 Task: Select the all option in the paramete names.
Action: Mouse moved to (20, 538)
Screenshot: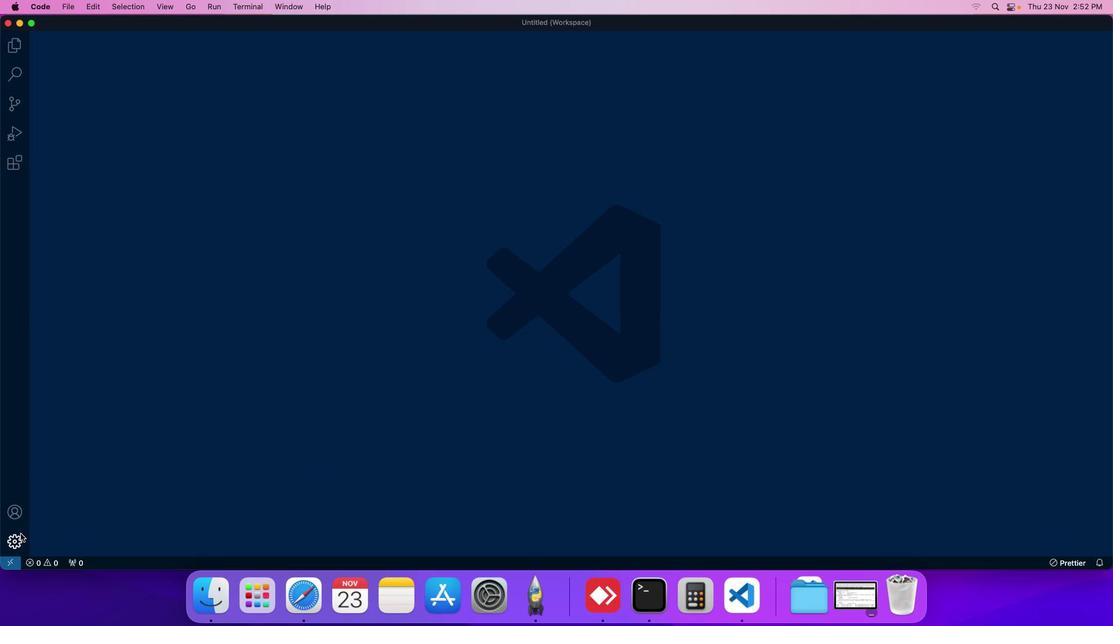 
Action: Mouse pressed left at (20, 538)
Screenshot: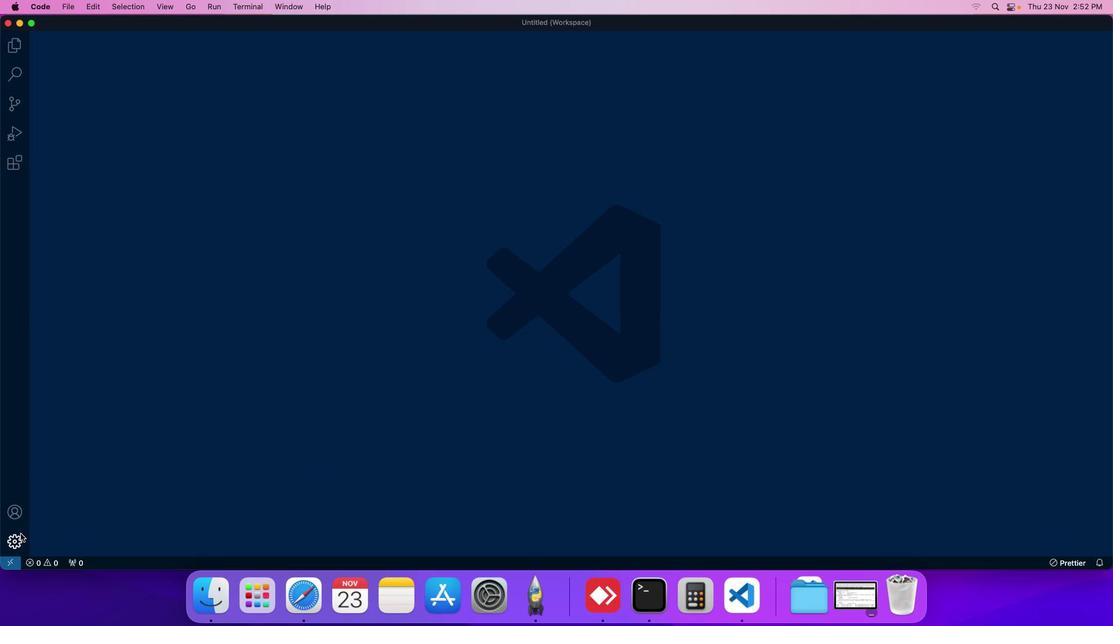 
Action: Mouse moved to (66, 458)
Screenshot: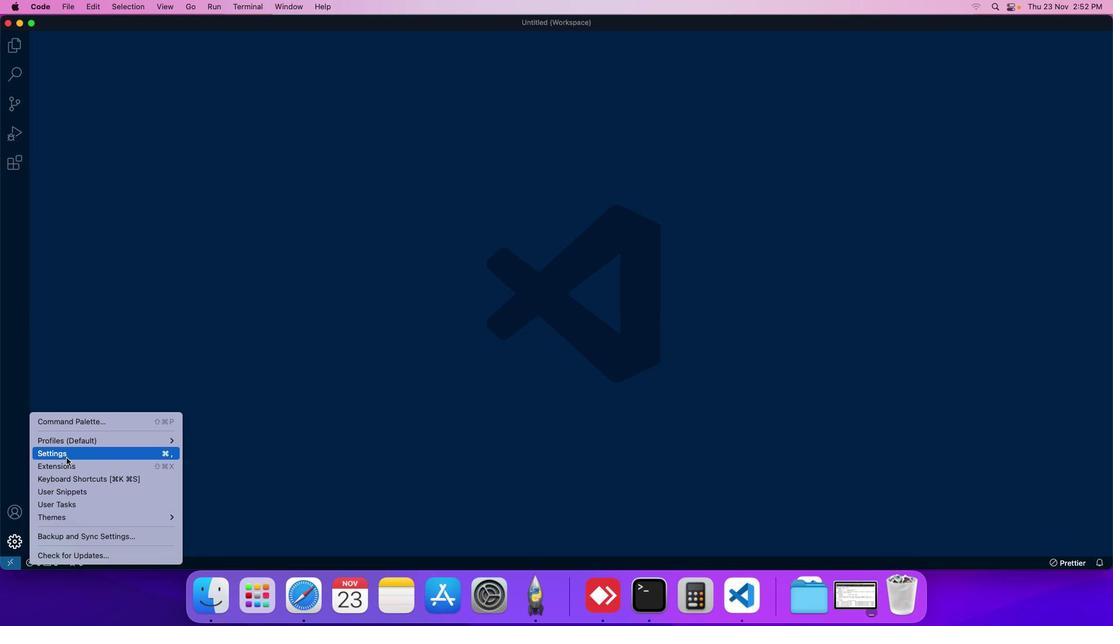 
Action: Mouse pressed left at (66, 458)
Screenshot: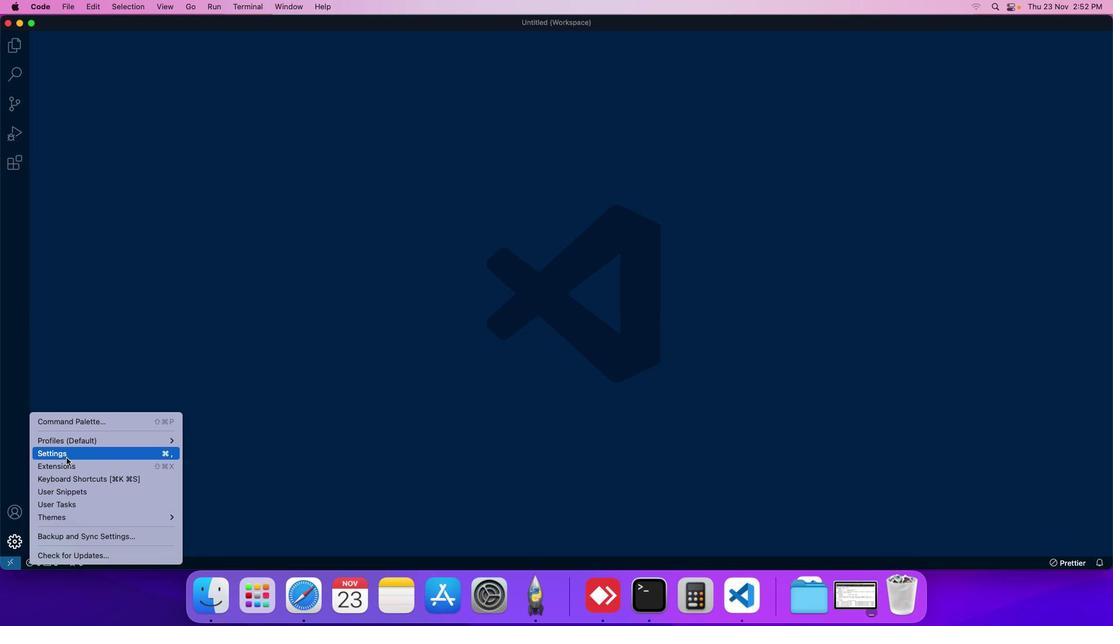 
Action: Mouse moved to (283, 93)
Screenshot: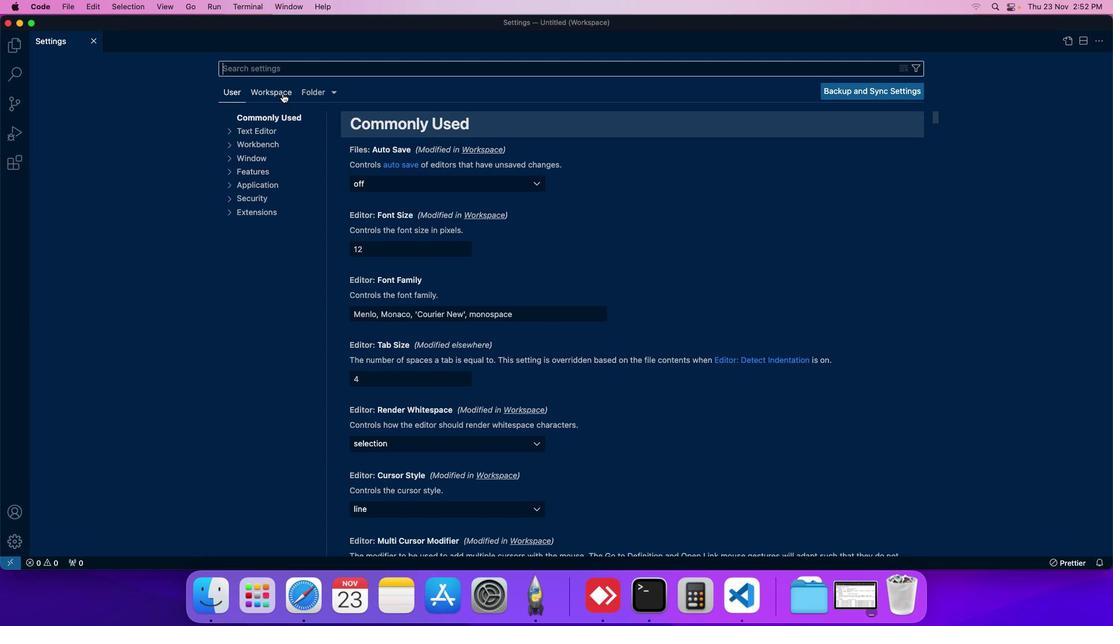 
Action: Mouse pressed left at (283, 93)
Screenshot: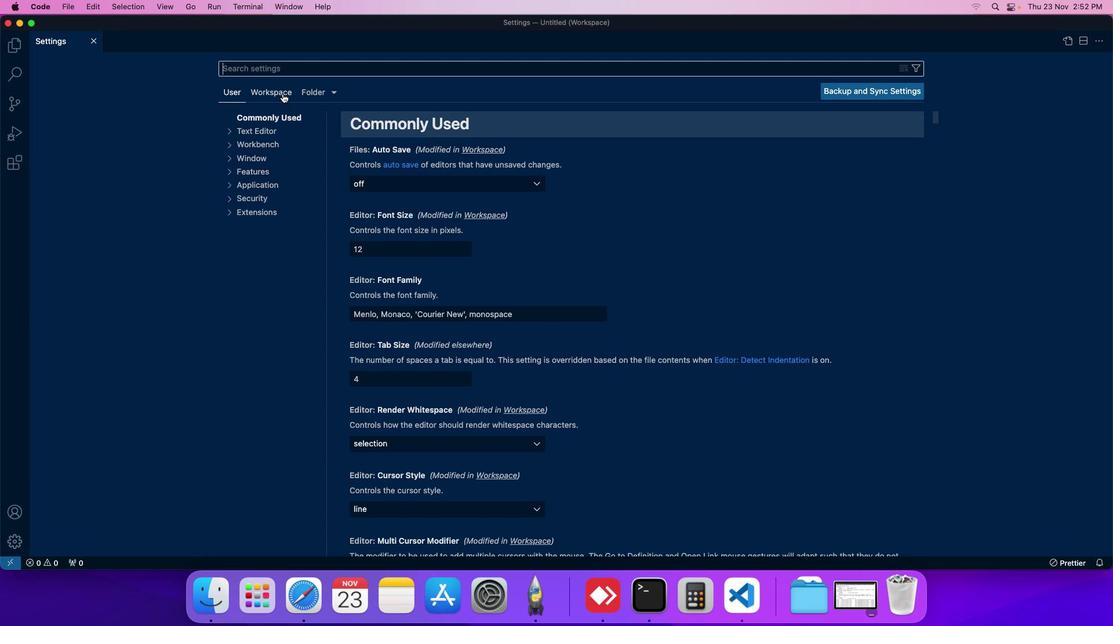 
Action: Mouse moved to (261, 202)
Screenshot: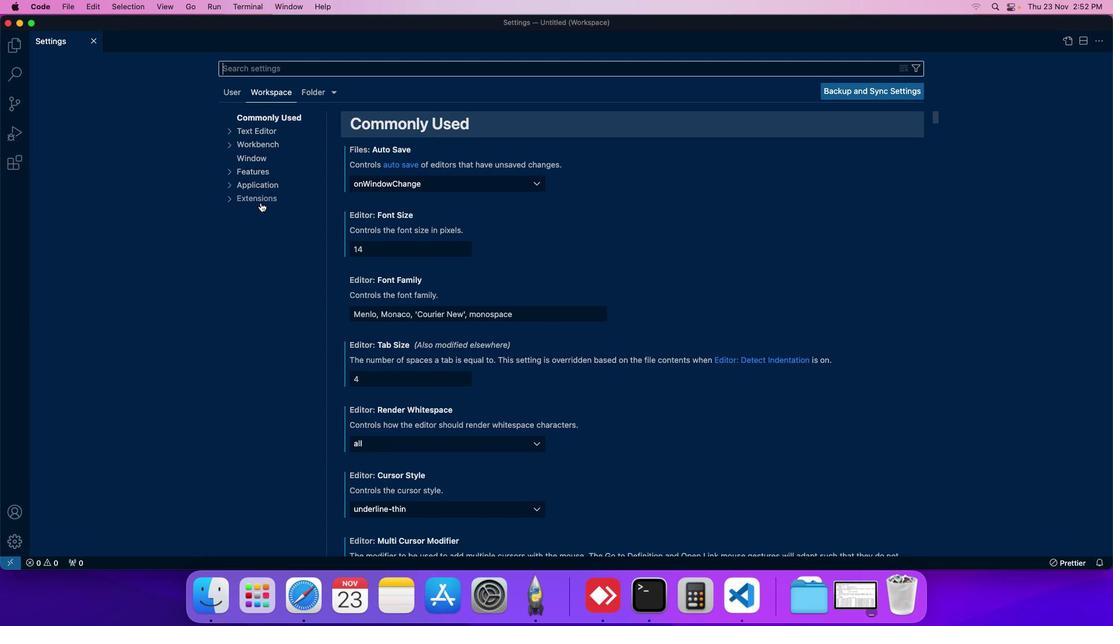 
Action: Mouse pressed left at (261, 202)
Screenshot: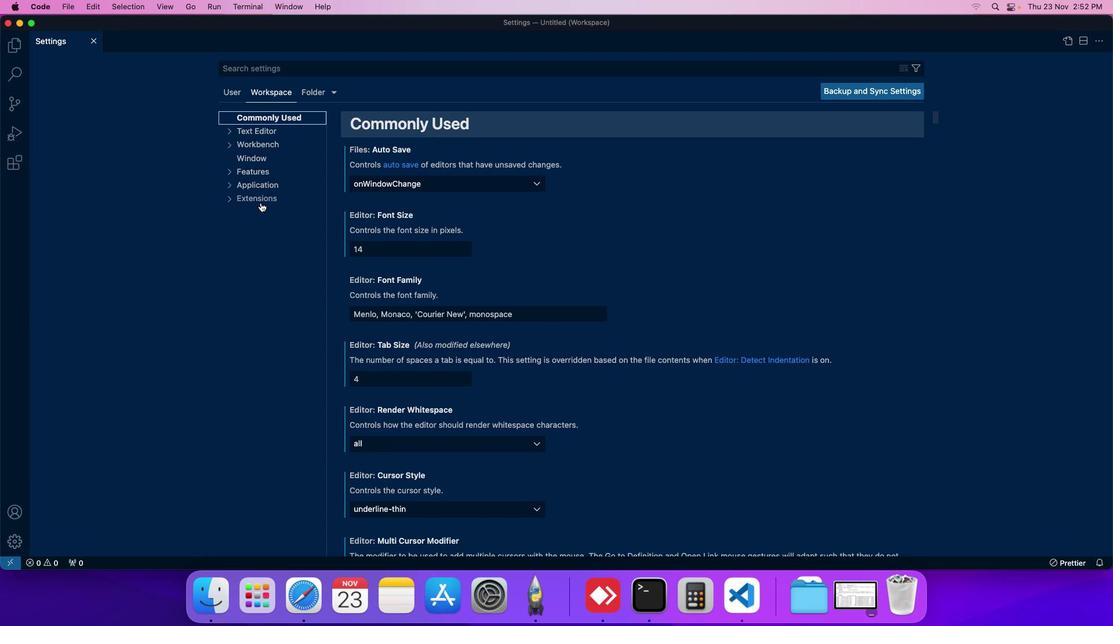 
Action: Mouse moved to (254, 498)
Screenshot: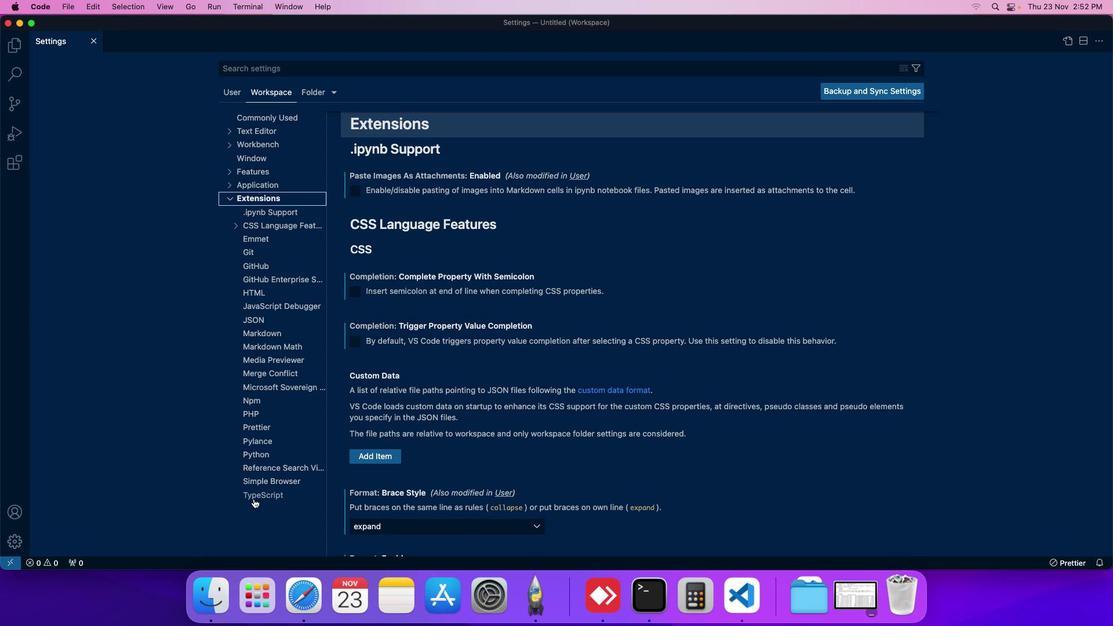 
Action: Mouse pressed left at (254, 498)
Screenshot: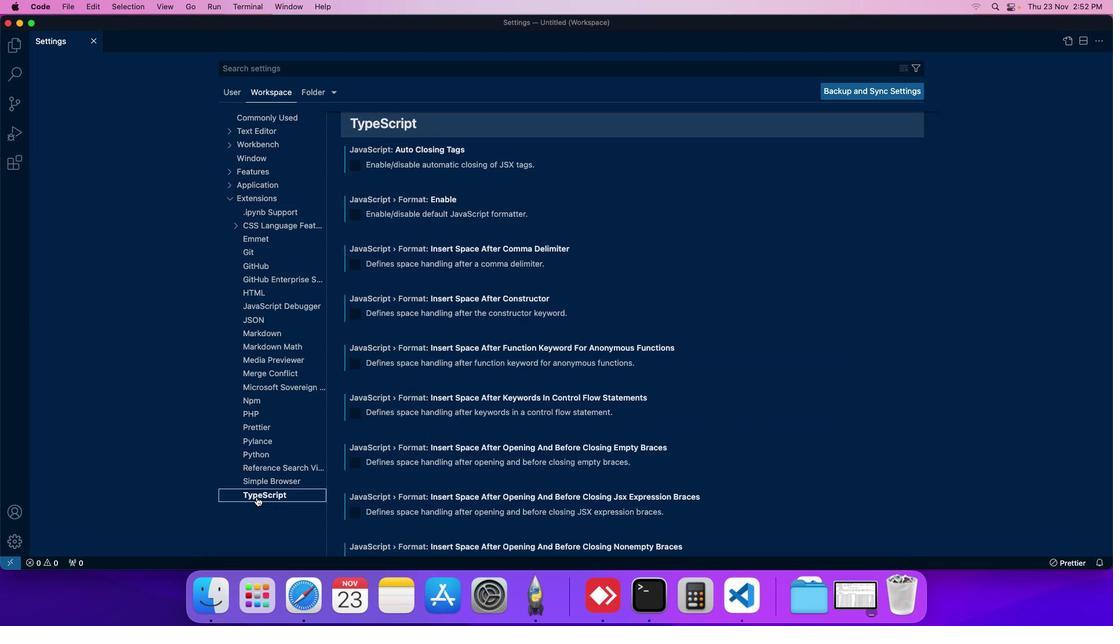 
Action: Mouse moved to (479, 467)
Screenshot: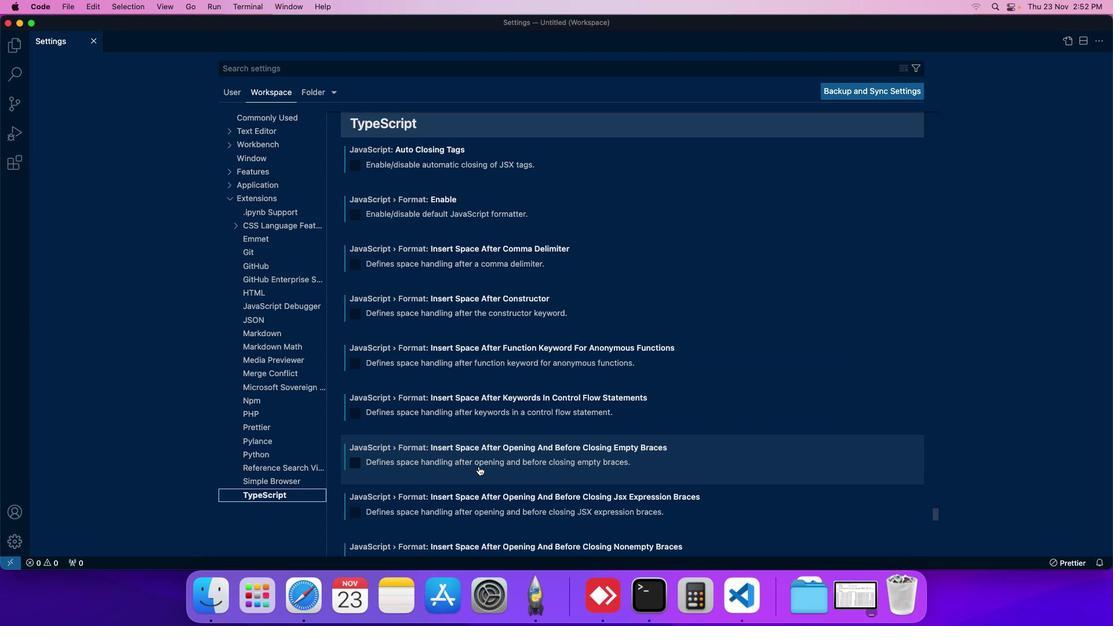 
Action: Mouse scrolled (479, 467) with delta (0, 0)
Screenshot: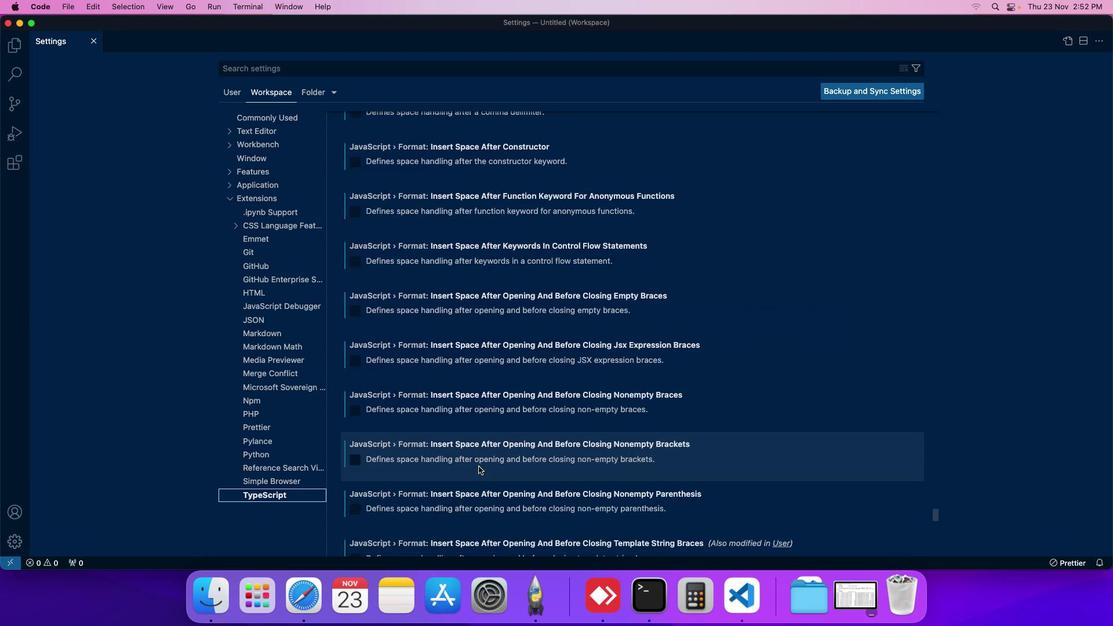 
Action: Mouse scrolled (479, 467) with delta (0, 0)
Screenshot: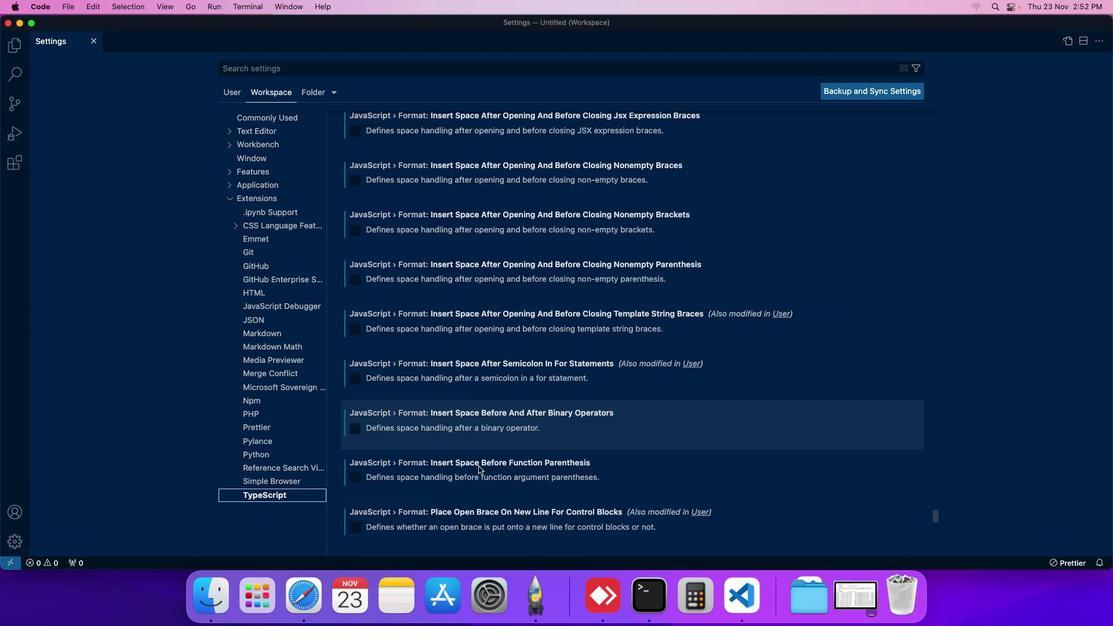 
Action: Mouse scrolled (479, 467) with delta (0, 0)
Screenshot: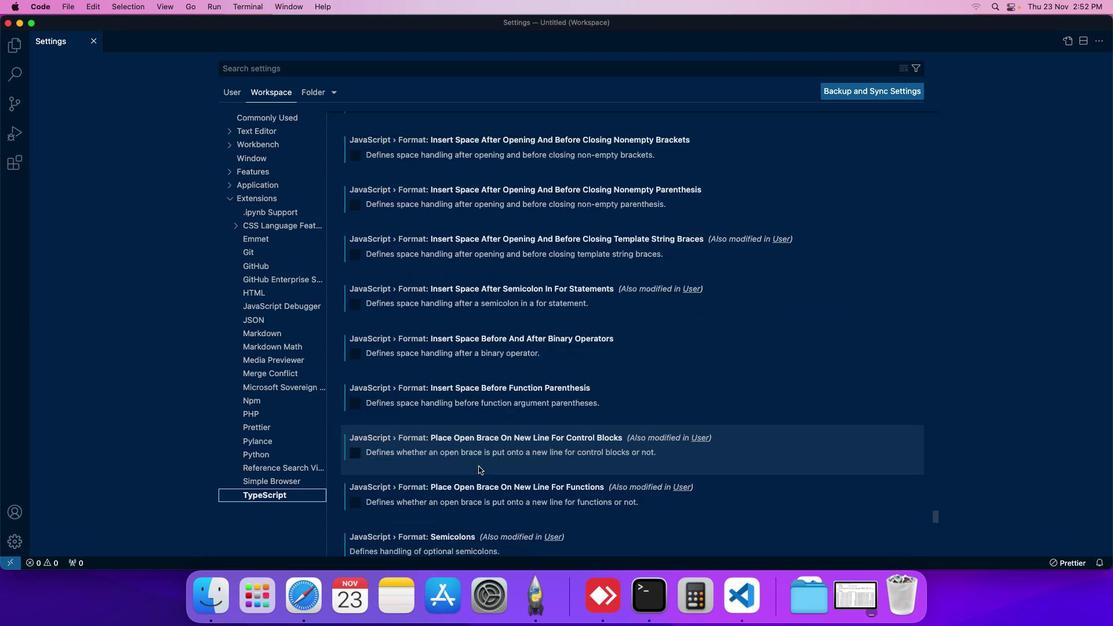 
Action: Mouse scrolled (479, 467) with delta (0, 0)
Screenshot: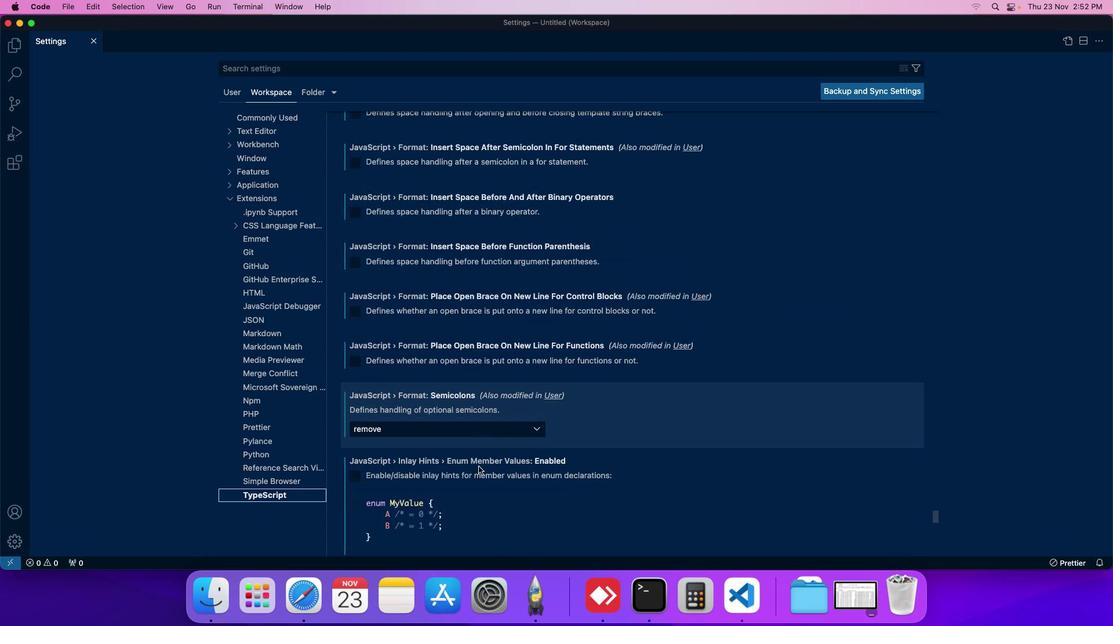 
Action: Mouse scrolled (479, 467) with delta (0, 0)
Screenshot: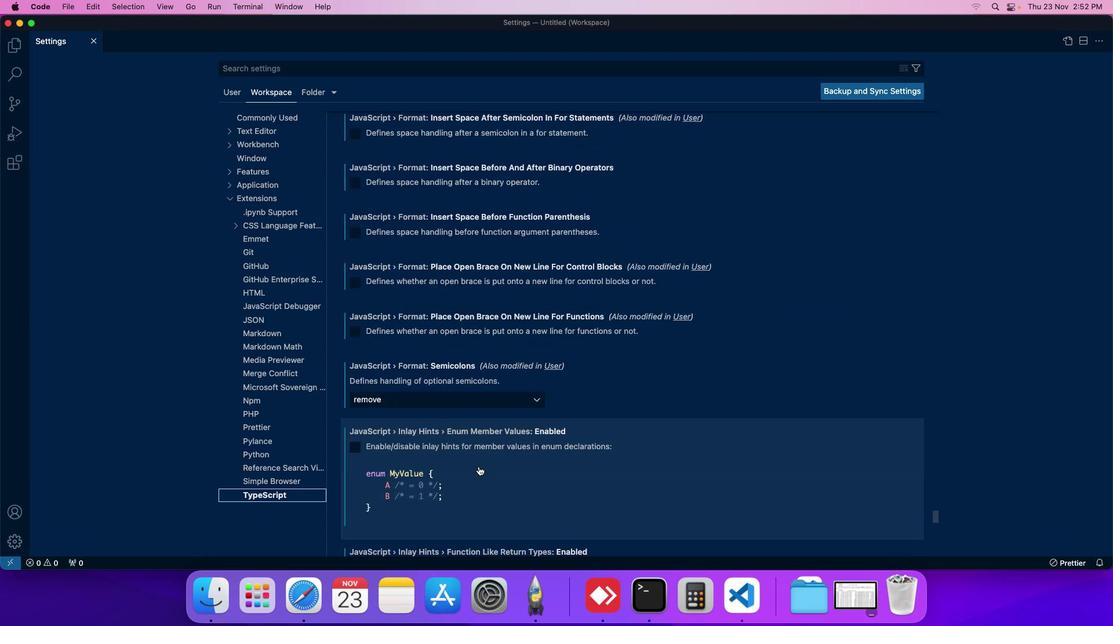 
Action: Mouse scrolled (479, 467) with delta (0, 0)
Screenshot: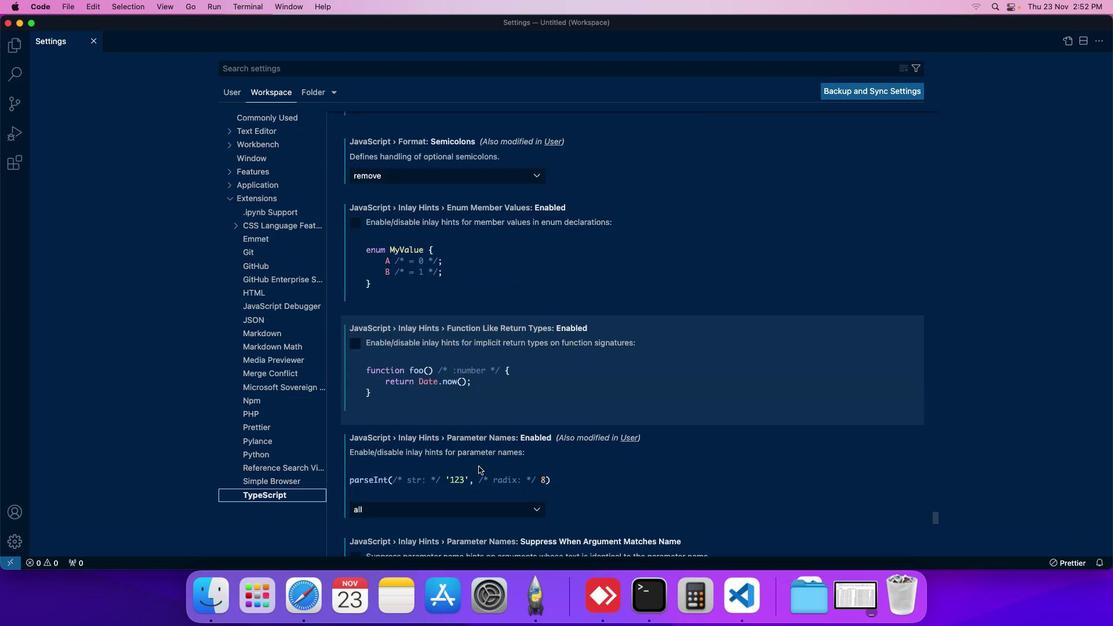 
Action: Mouse scrolled (479, 467) with delta (0, 0)
Screenshot: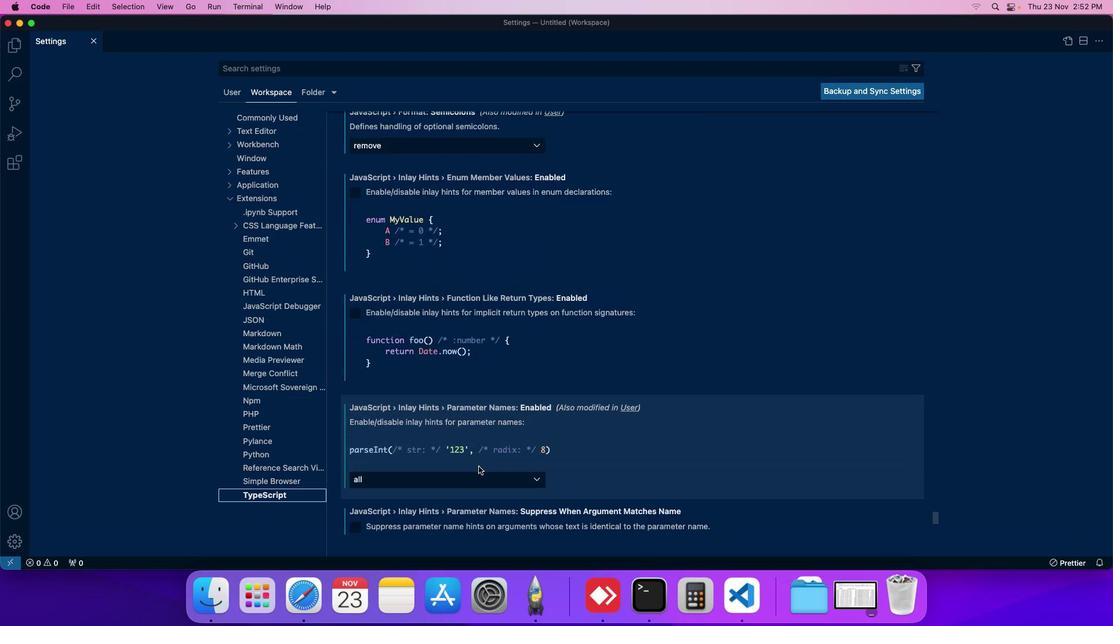 
Action: Mouse scrolled (479, 467) with delta (0, 0)
Screenshot: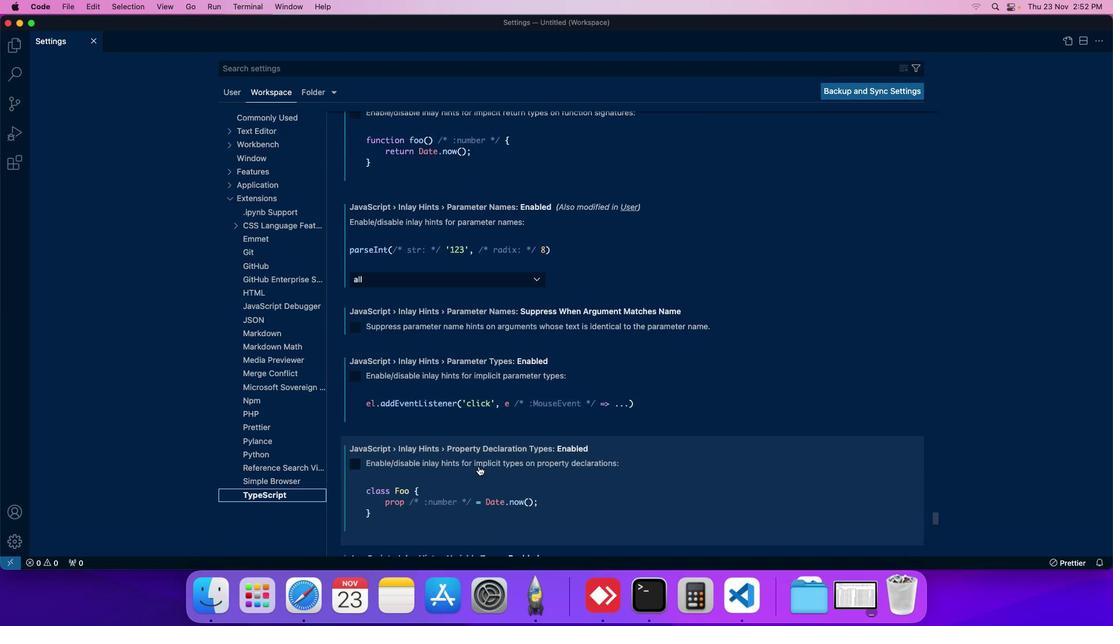 
Action: Mouse scrolled (479, 467) with delta (0, 0)
Screenshot: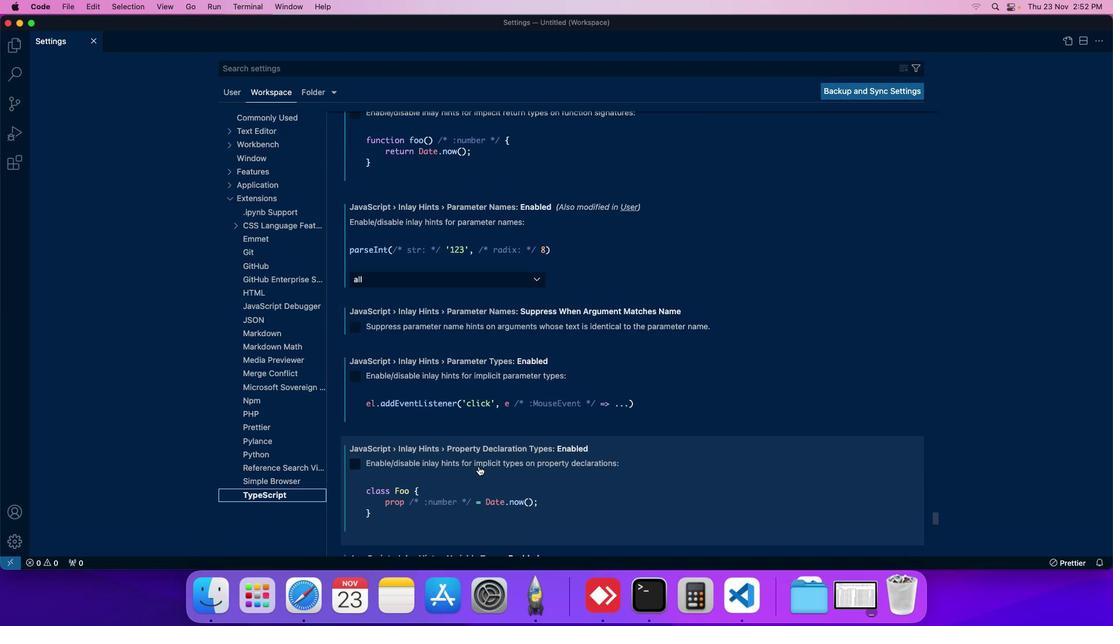 
Action: Mouse scrolled (479, 467) with delta (0, 0)
Screenshot: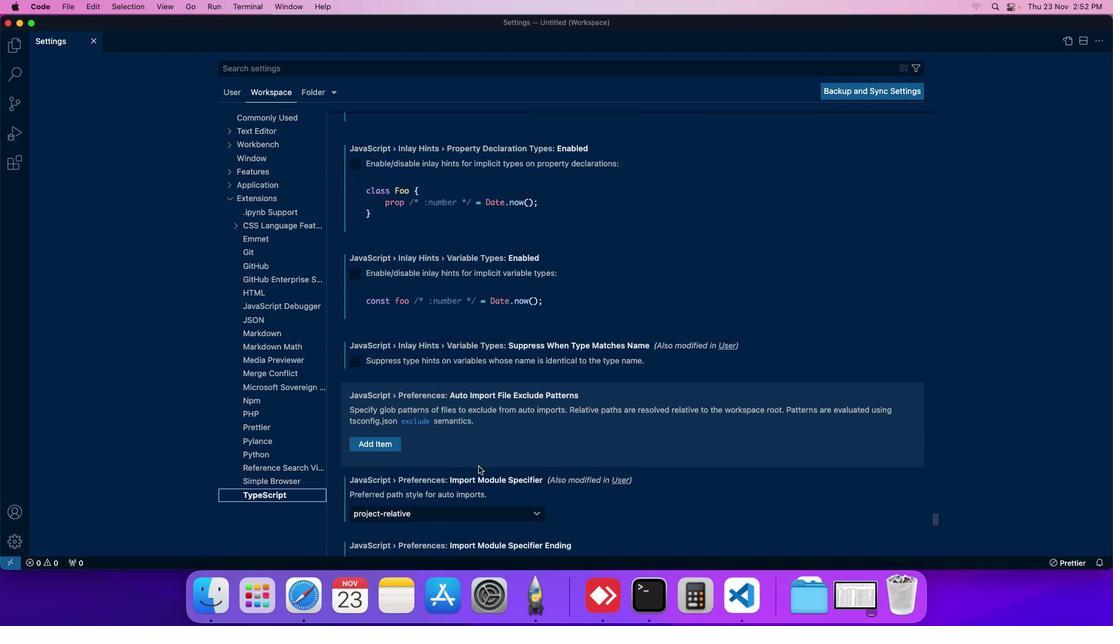 
Action: Mouse scrolled (479, 467) with delta (0, 0)
Screenshot: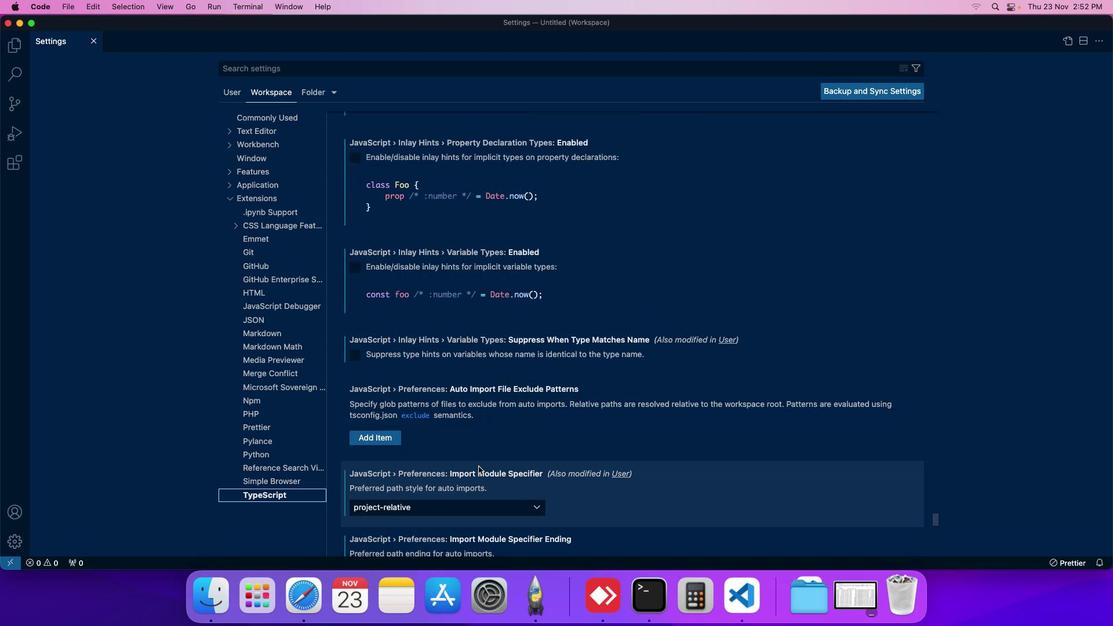 
Action: Mouse scrolled (479, 467) with delta (0, 0)
Screenshot: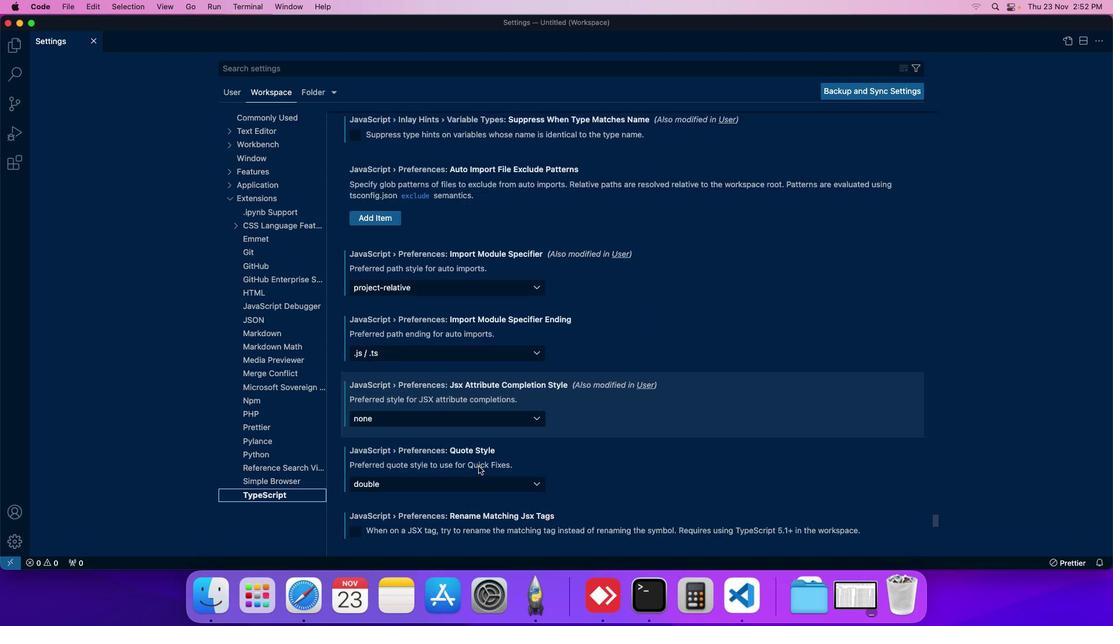 
Action: Mouse scrolled (479, 467) with delta (0, 0)
Screenshot: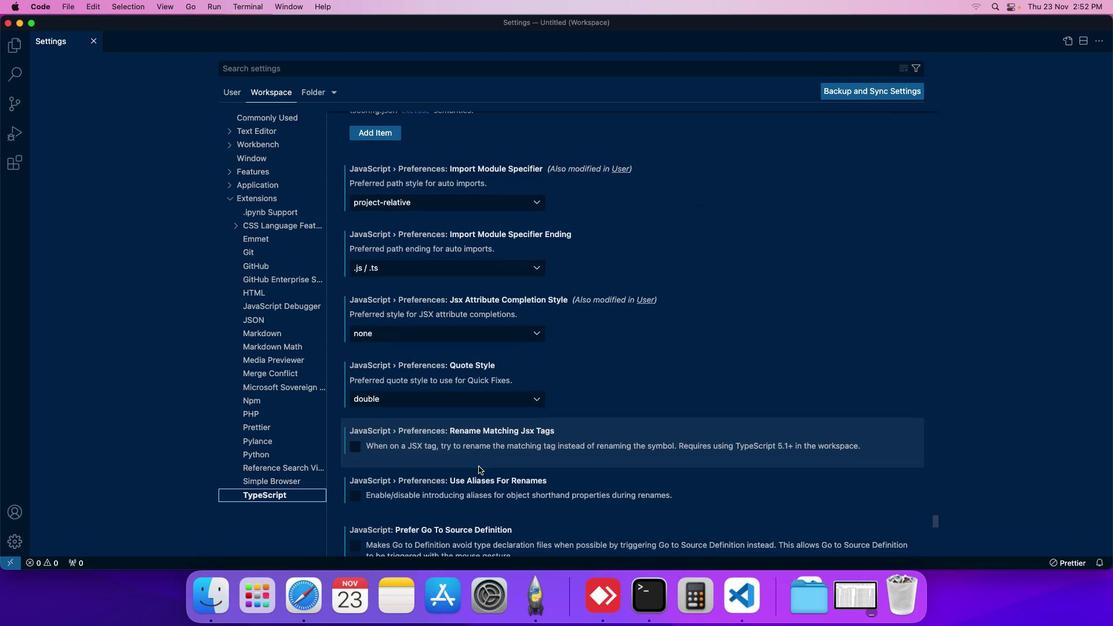 
Action: Mouse scrolled (479, 467) with delta (0, 0)
Screenshot: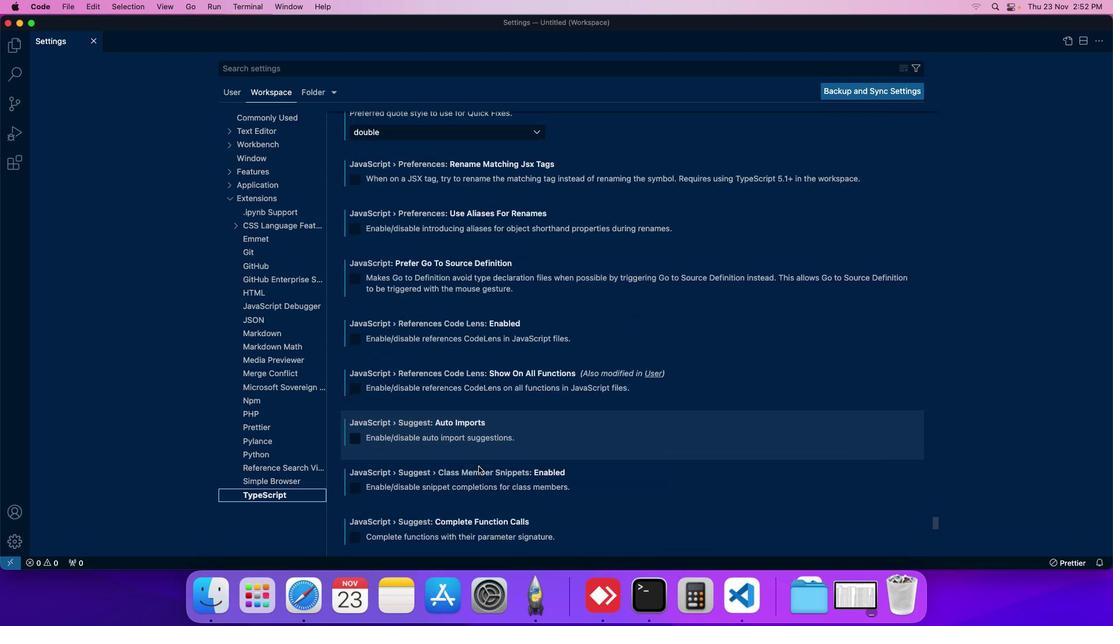 
Action: Mouse scrolled (479, 467) with delta (0, 0)
Screenshot: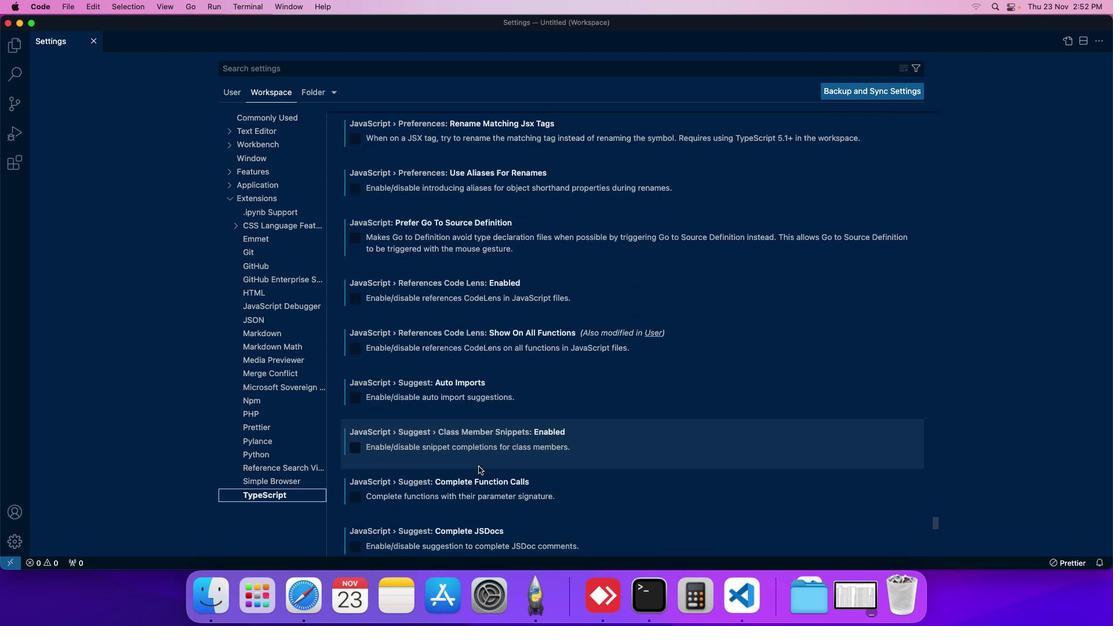
Action: Mouse scrolled (479, 467) with delta (0, 0)
Screenshot: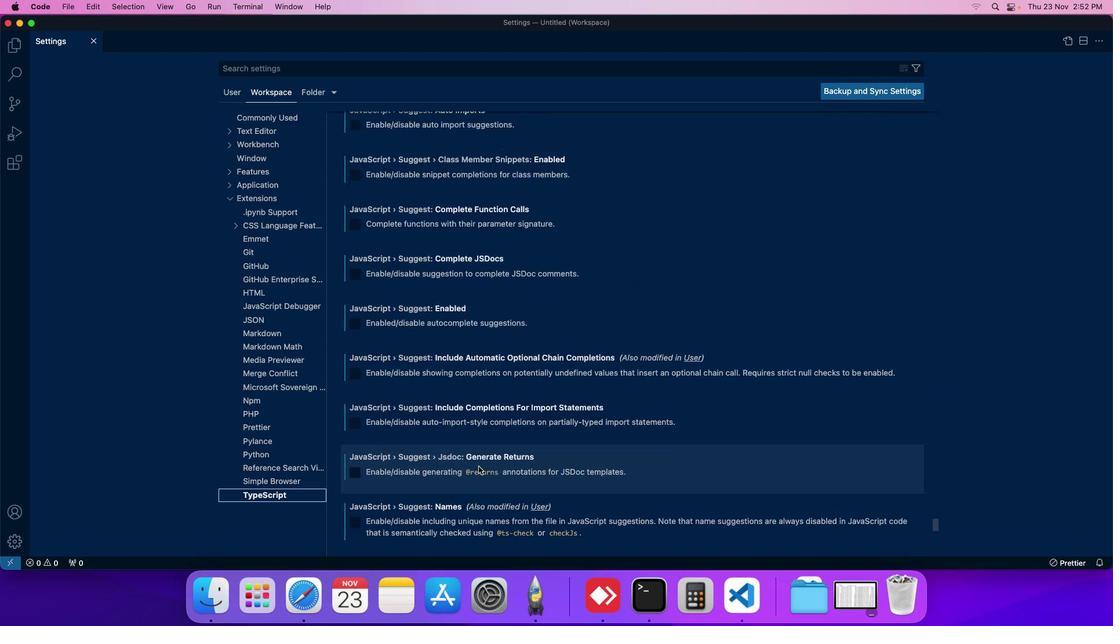 
Action: Mouse scrolled (479, 467) with delta (0, 0)
Screenshot: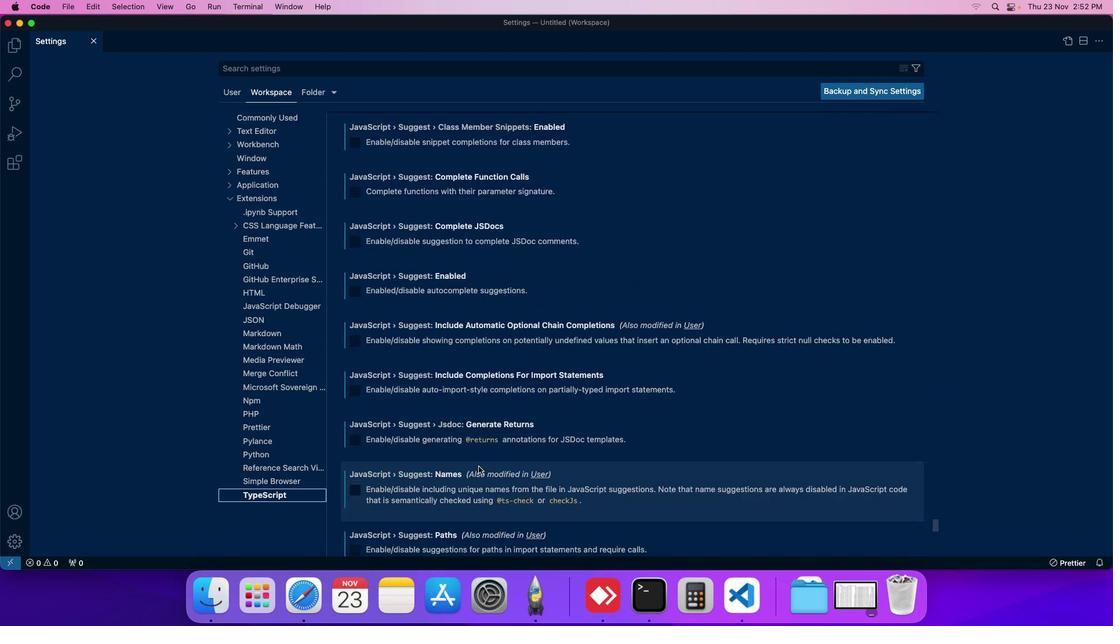 
Action: Mouse scrolled (479, 467) with delta (0, 0)
Screenshot: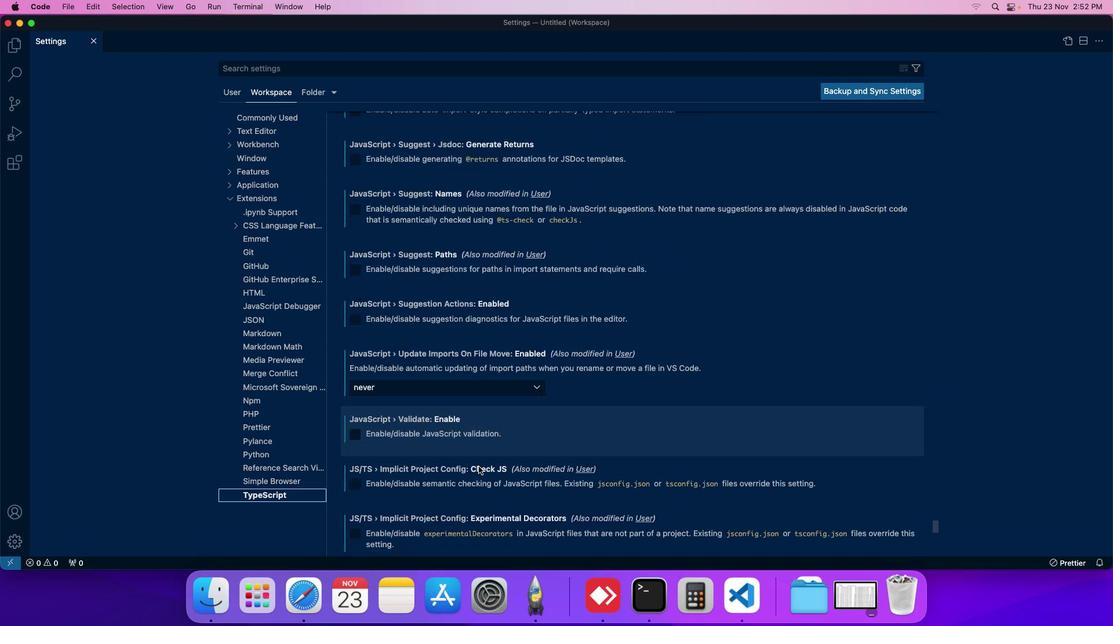 
Action: Mouse scrolled (479, 467) with delta (0, 0)
Screenshot: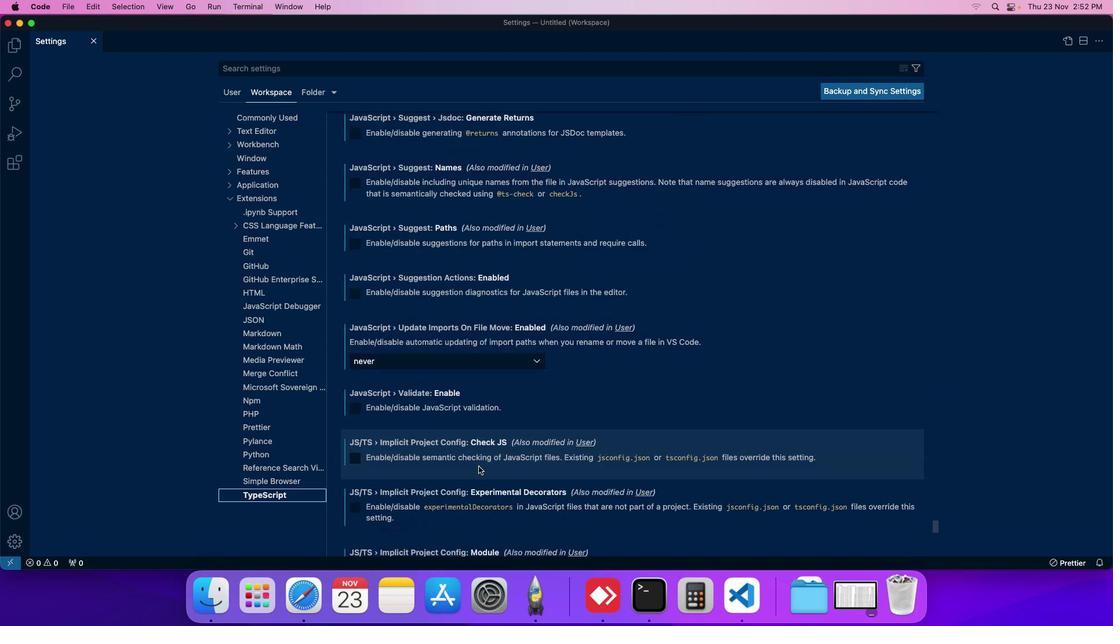 
Action: Mouse scrolled (479, 467) with delta (0, 0)
Screenshot: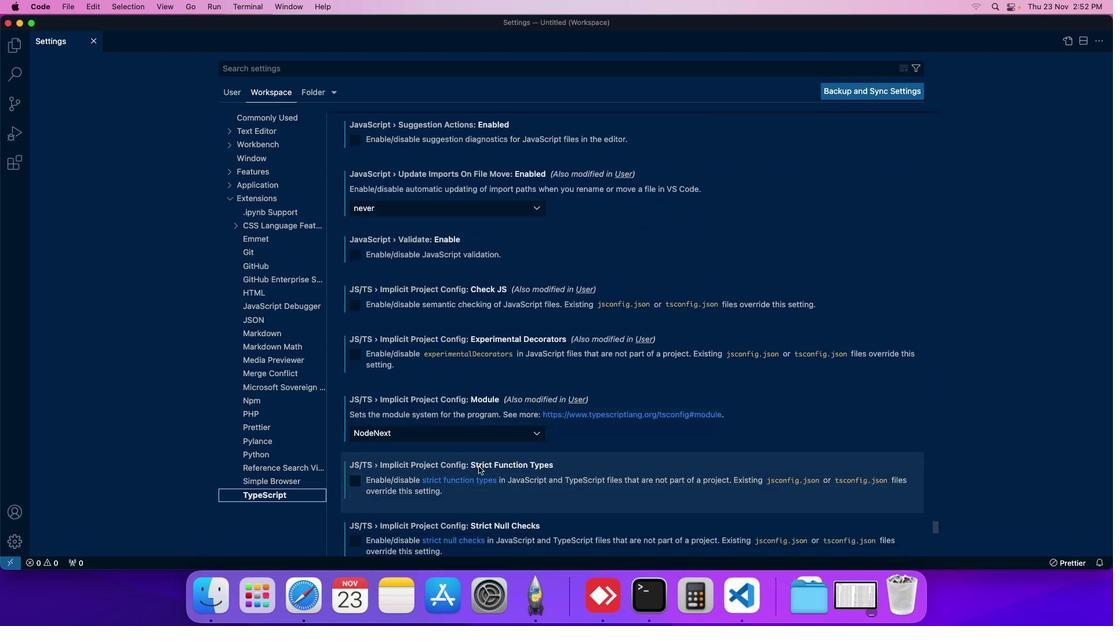 
Action: Mouse scrolled (479, 467) with delta (0, 0)
Screenshot: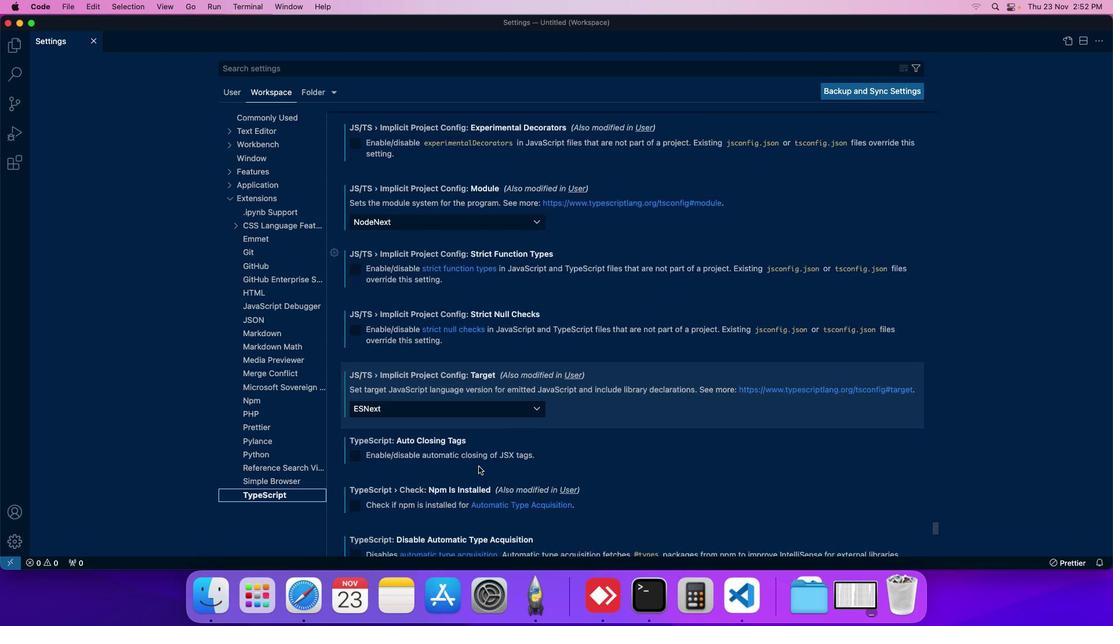 
Action: Mouse scrolled (479, 467) with delta (0, 0)
Screenshot: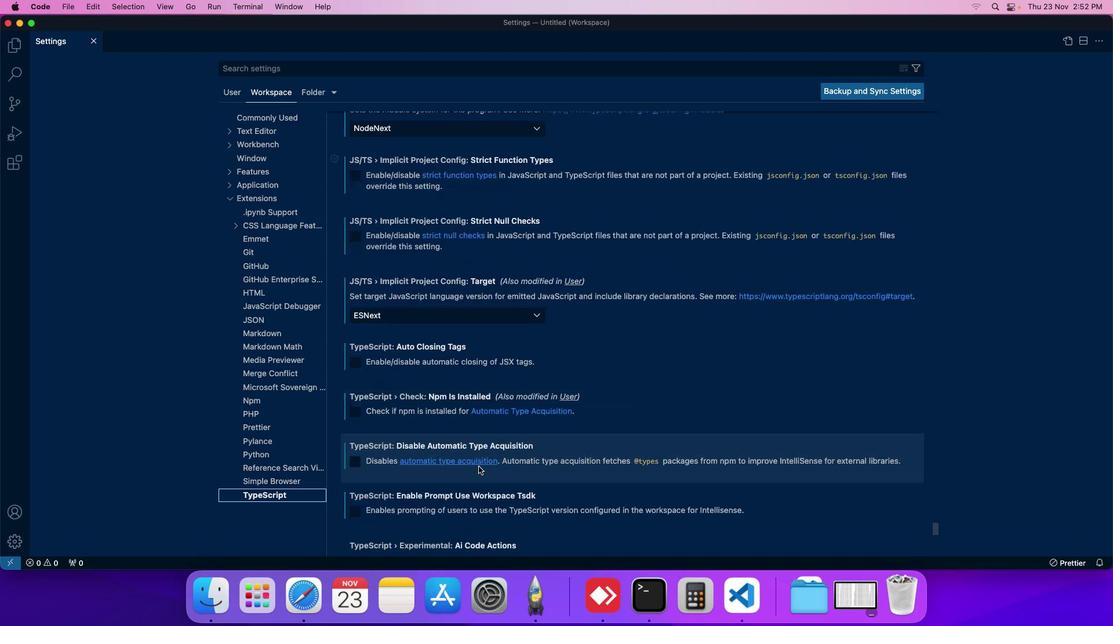 
Action: Mouse scrolled (479, 467) with delta (0, 0)
Screenshot: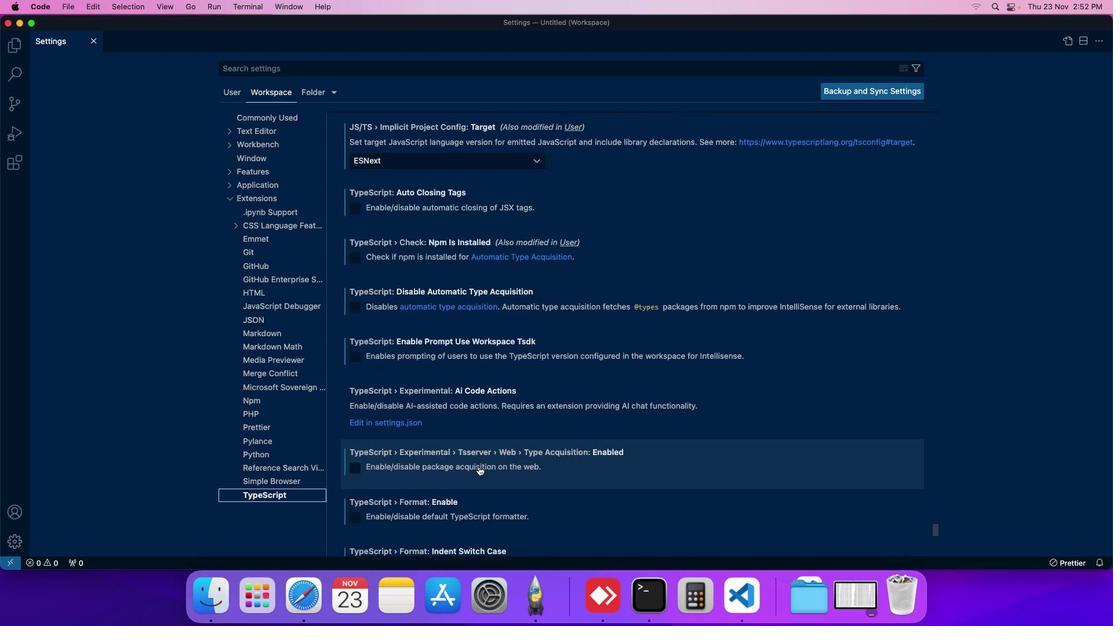 
Action: Mouse scrolled (479, 467) with delta (0, 0)
Screenshot: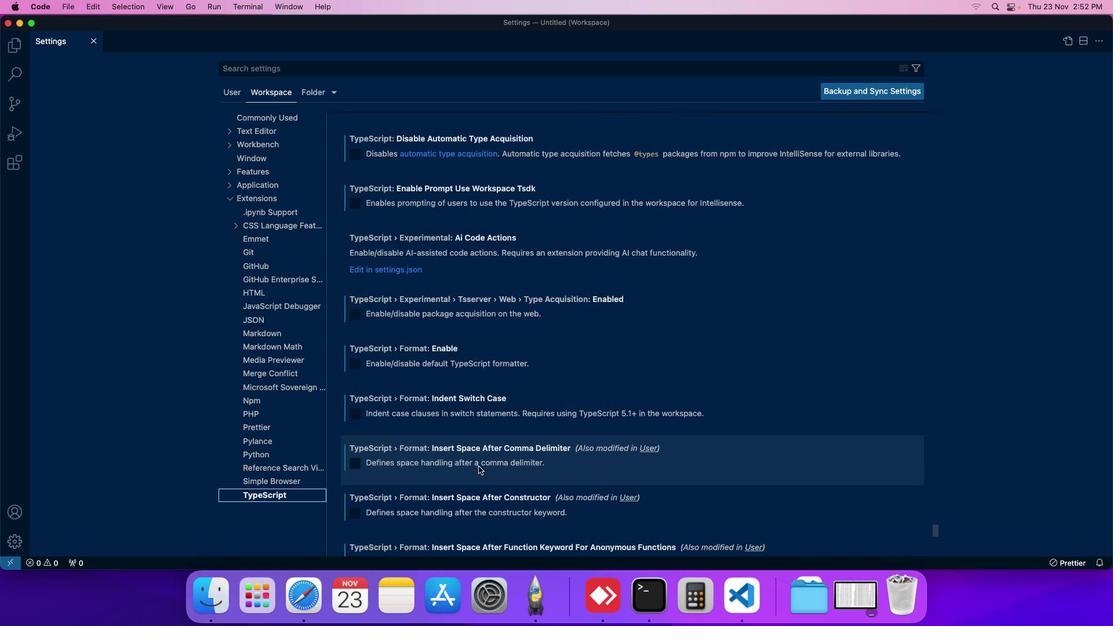 
Action: Mouse scrolled (479, 467) with delta (0, 0)
Screenshot: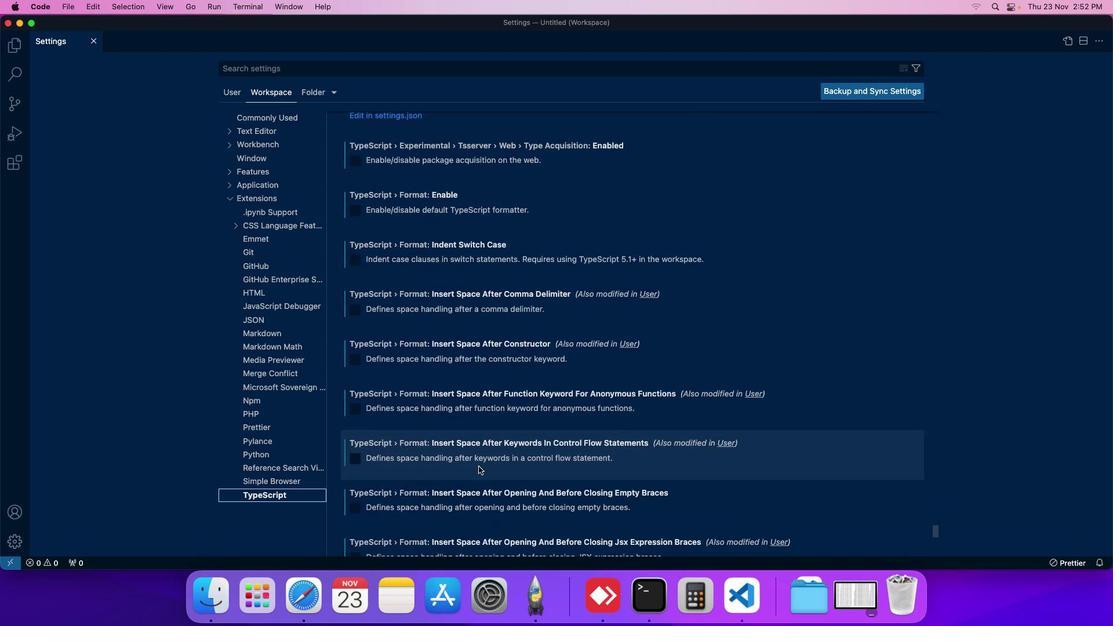 
Action: Mouse scrolled (479, 467) with delta (0, 0)
Screenshot: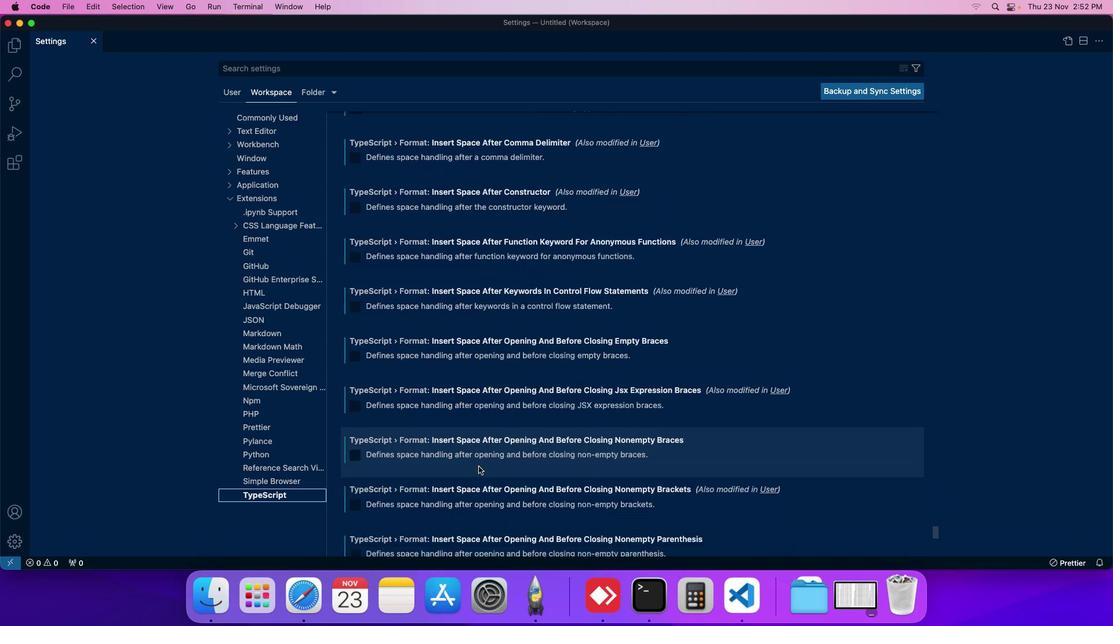 
Action: Mouse scrolled (479, 467) with delta (0, 0)
Screenshot: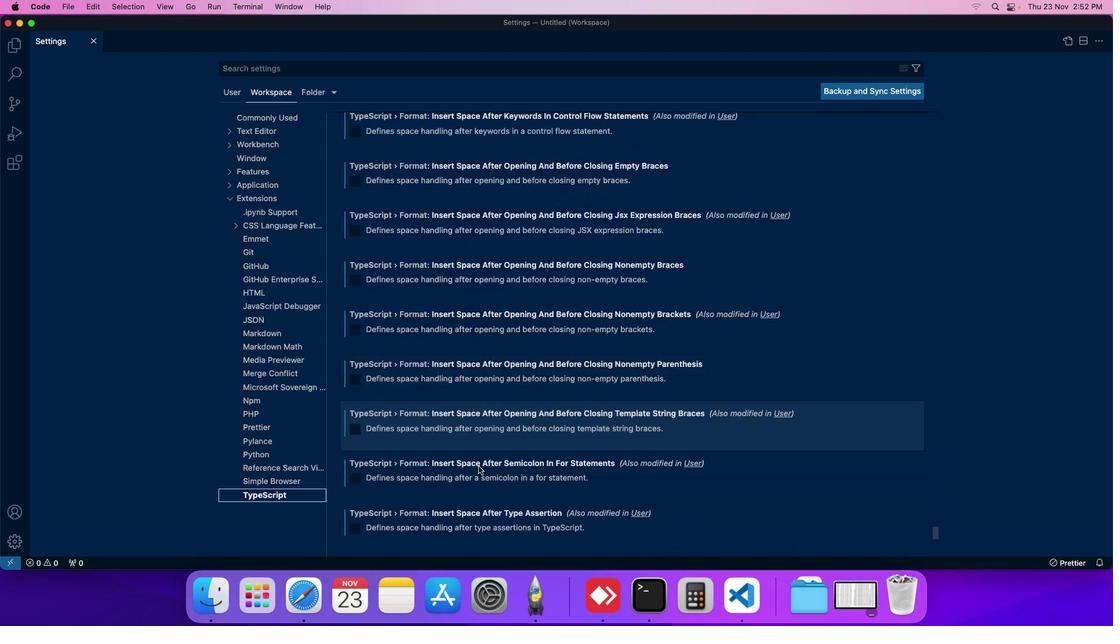 
Action: Mouse scrolled (479, 467) with delta (0, 0)
Screenshot: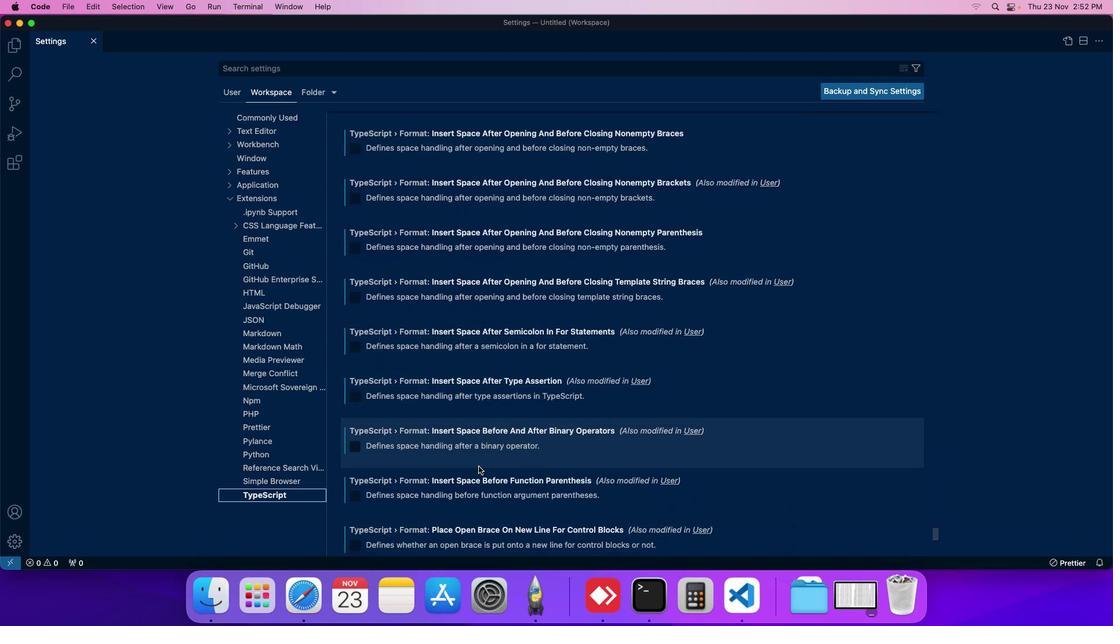 
Action: Mouse scrolled (479, 467) with delta (0, 0)
Screenshot: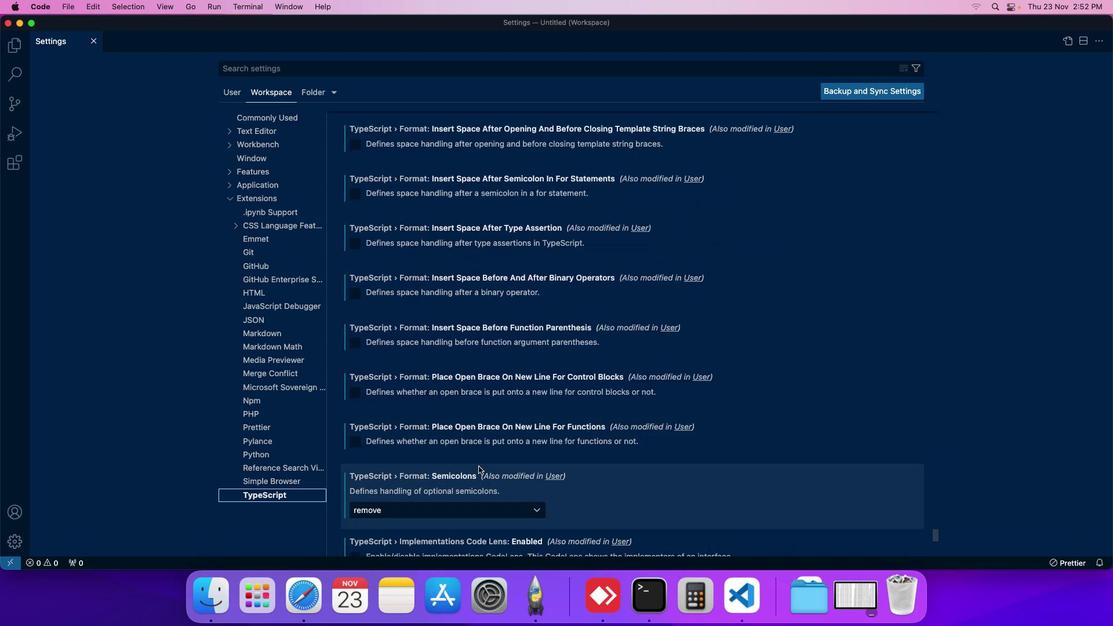 
Action: Mouse scrolled (479, 467) with delta (0, 0)
Screenshot: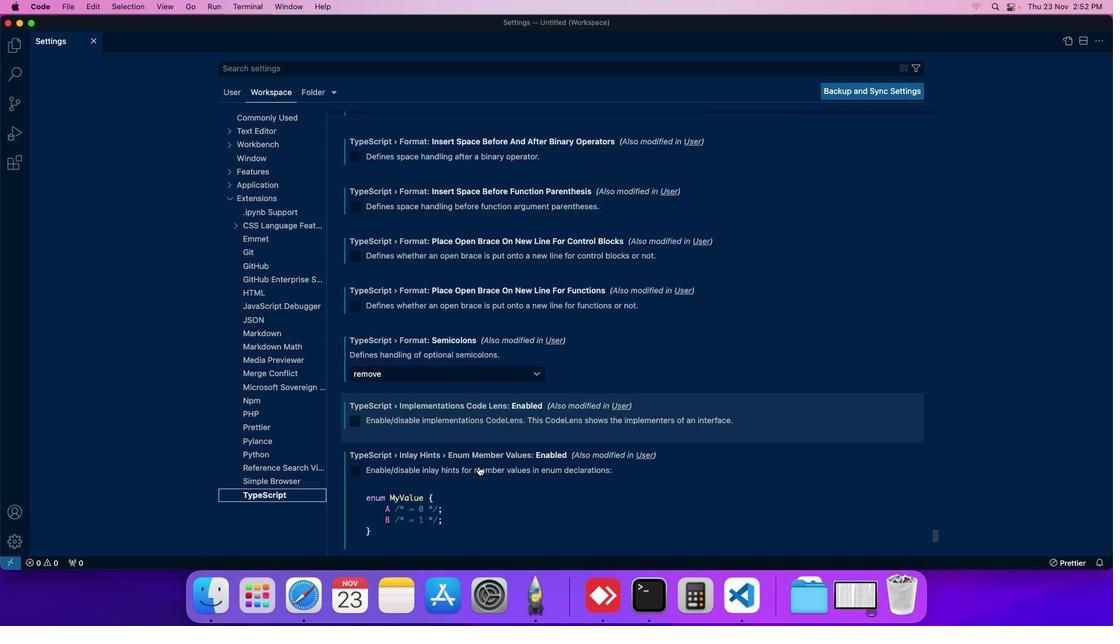 
Action: Mouse scrolled (479, 467) with delta (0, 0)
Screenshot: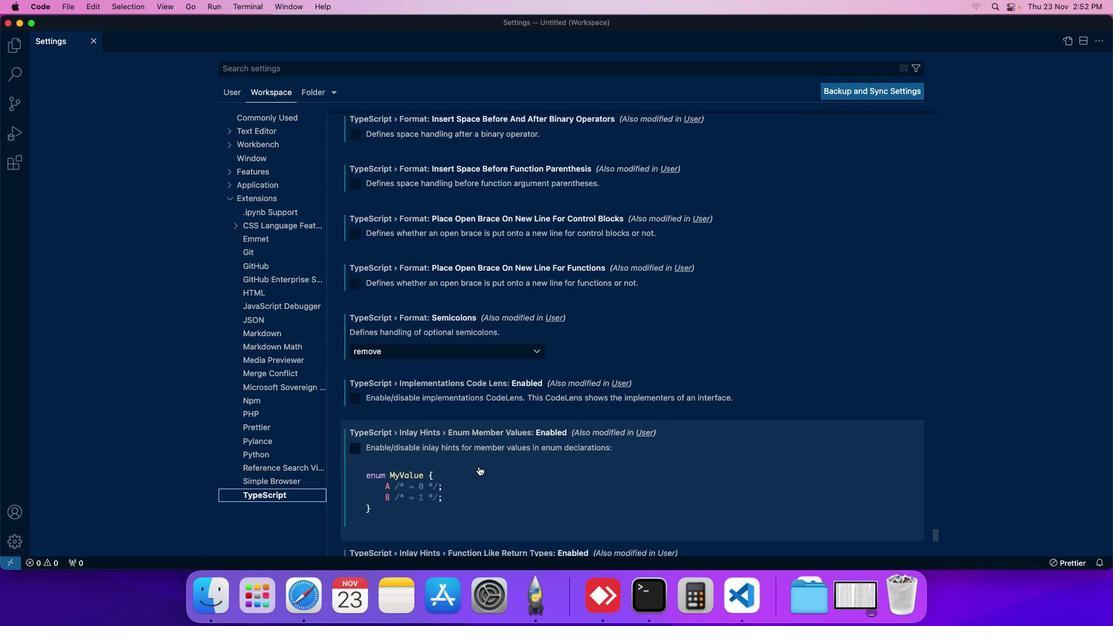 
Action: Mouse scrolled (479, 467) with delta (0, 0)
Screenshot: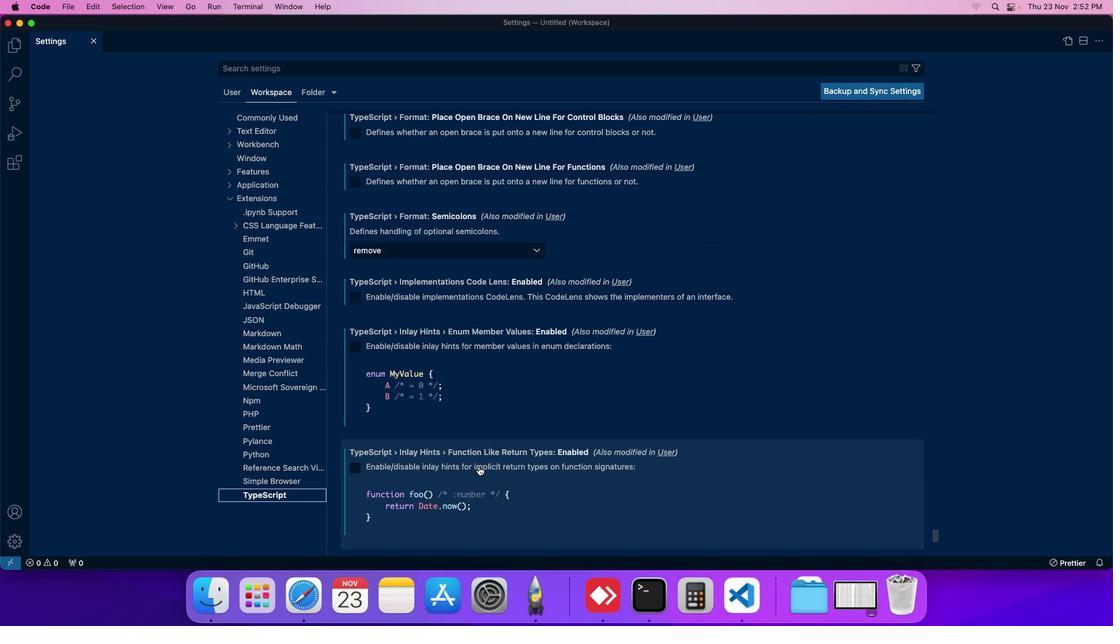 
Action: Mouse scrolled (479, 467) with delta (0, 0)
Screenshot: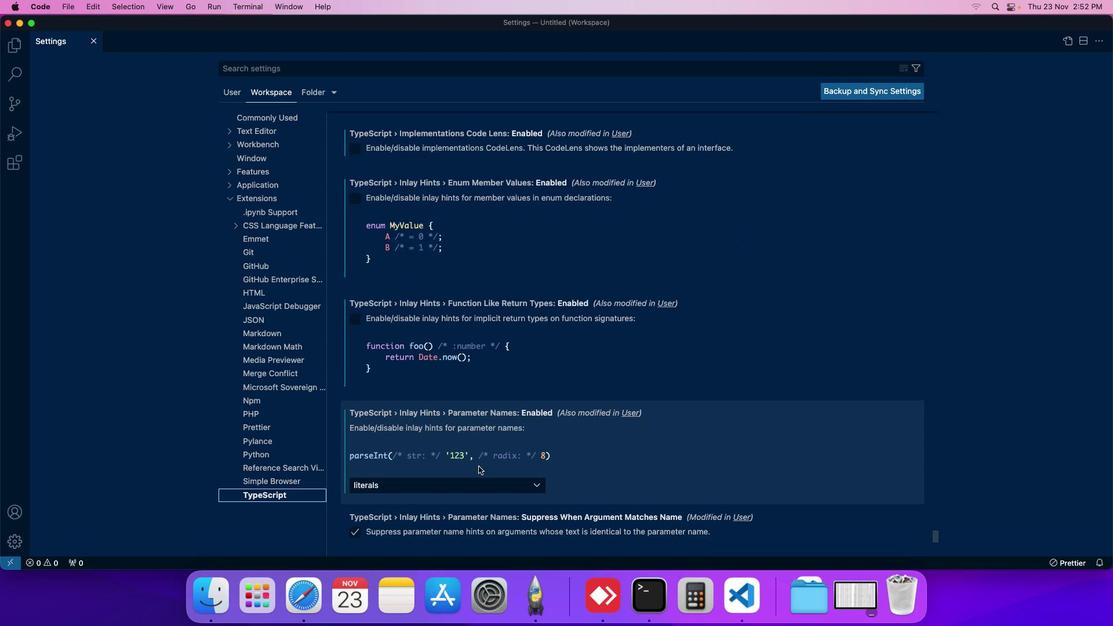 
Action: Mouse scrolled (479, 467) with delta (0, 0)
Screenshot: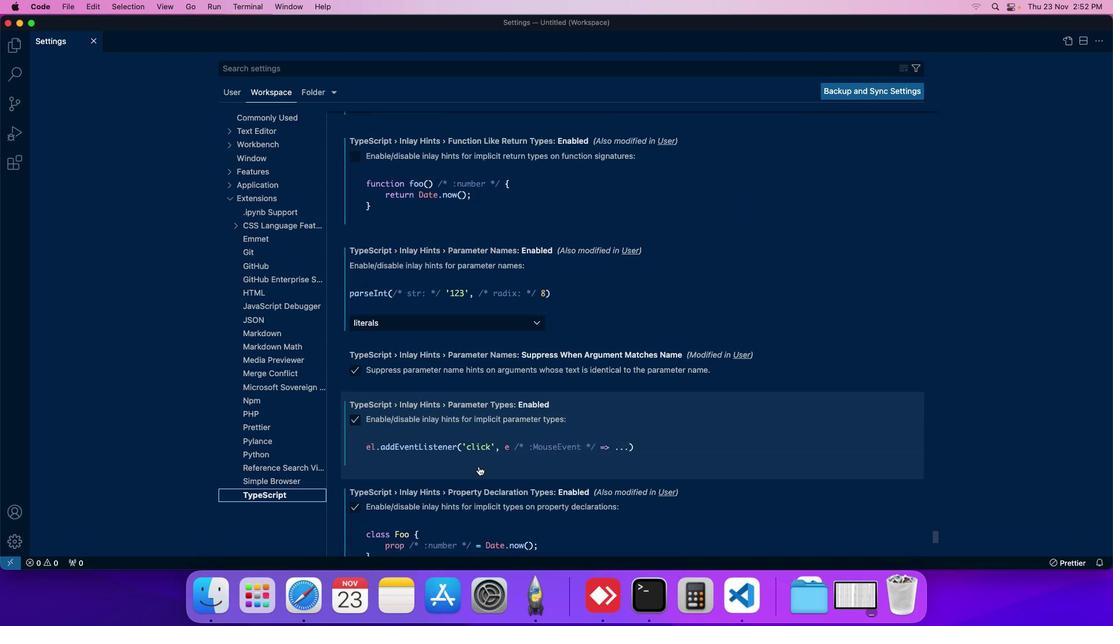 
Action: Mouse scrolled (479, 467) with delta (0, 0)
Screenshot: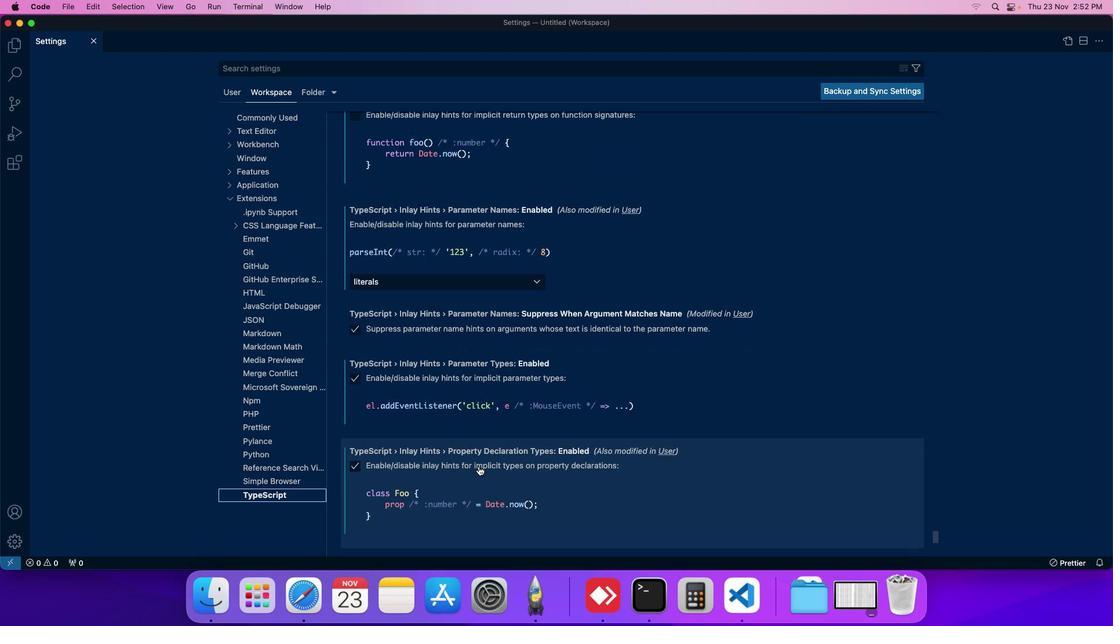 
Action: Mouse moved to (418, 291)
Screenshot: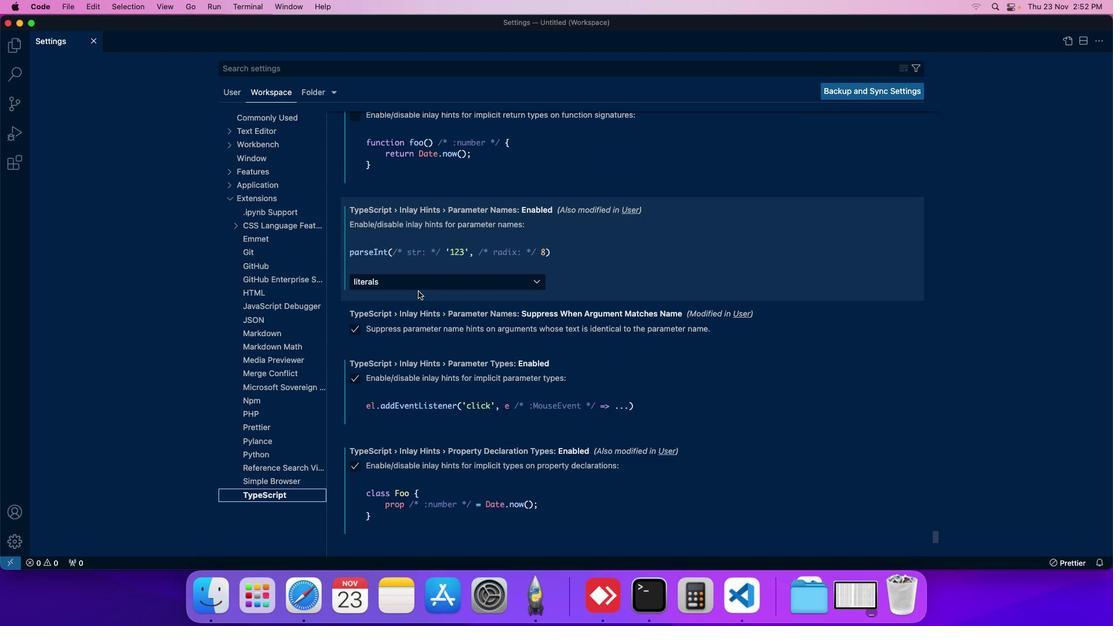 
Action: Mouse pressed left at (418, 291)
Screenshot: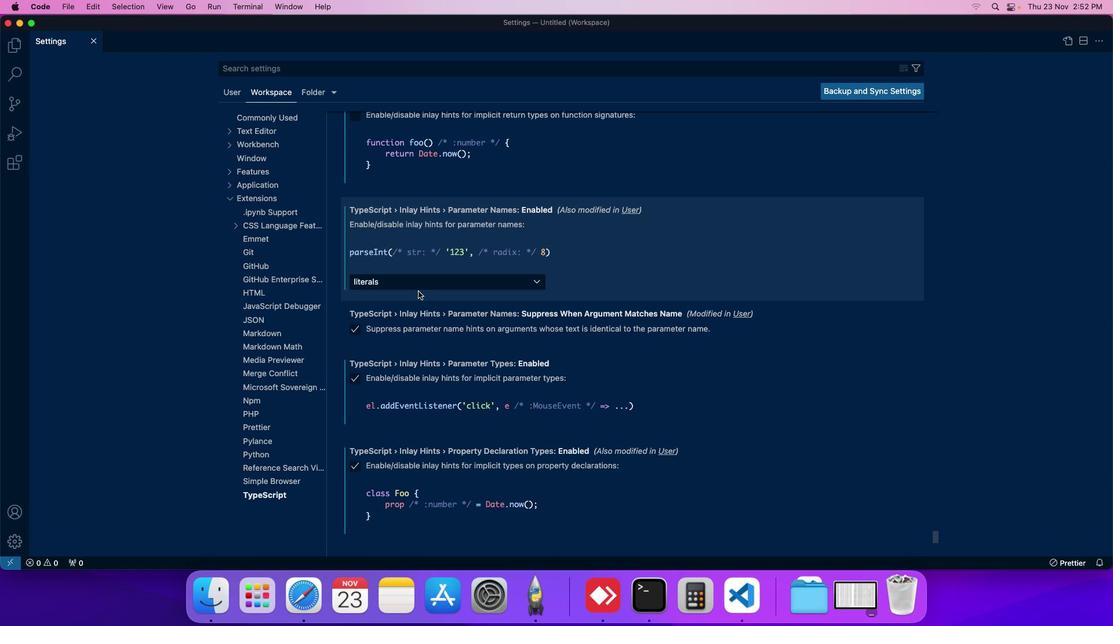 
Action: Mouse moved to (418, 287)
Screenshot: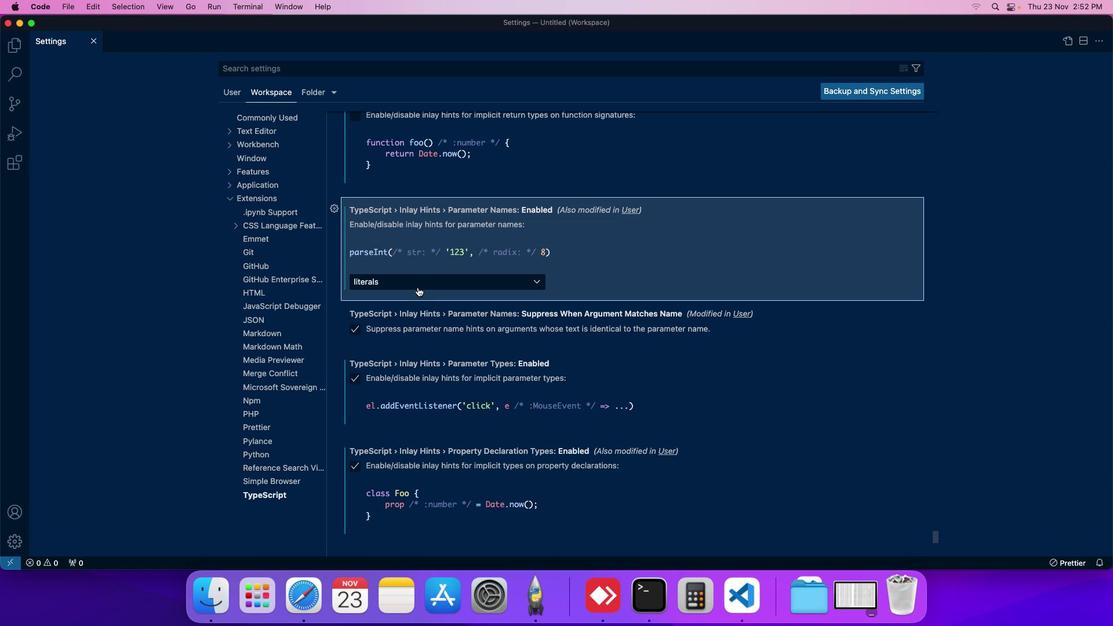 
Action: Mouse pressed left at (418, 287)
Screenshot: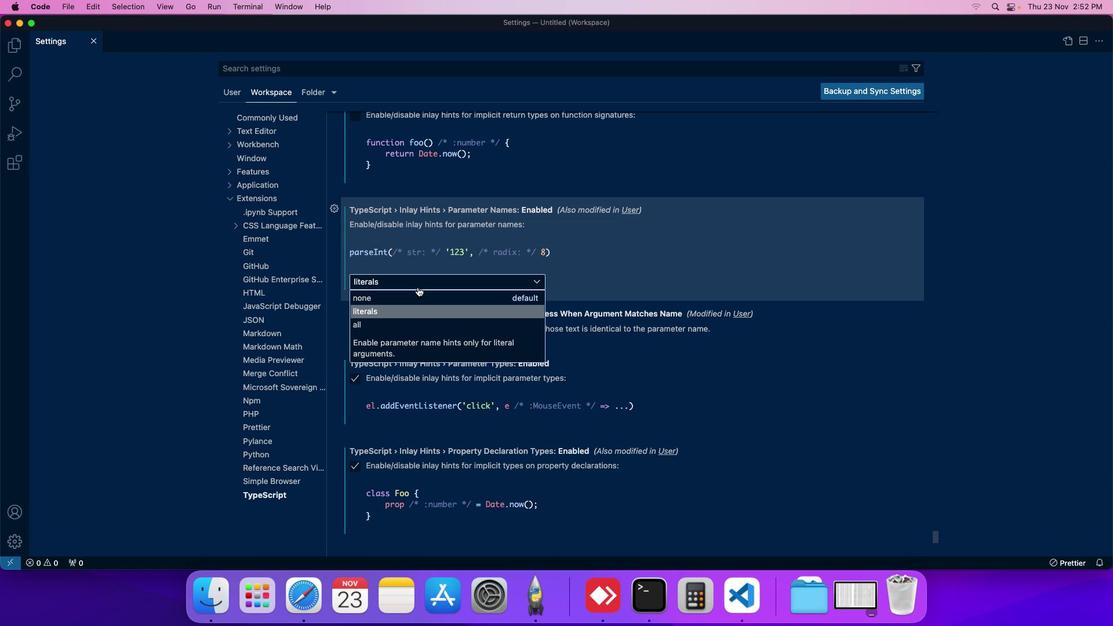 
Action: Mouse moved to (370, 320)
Screenshot: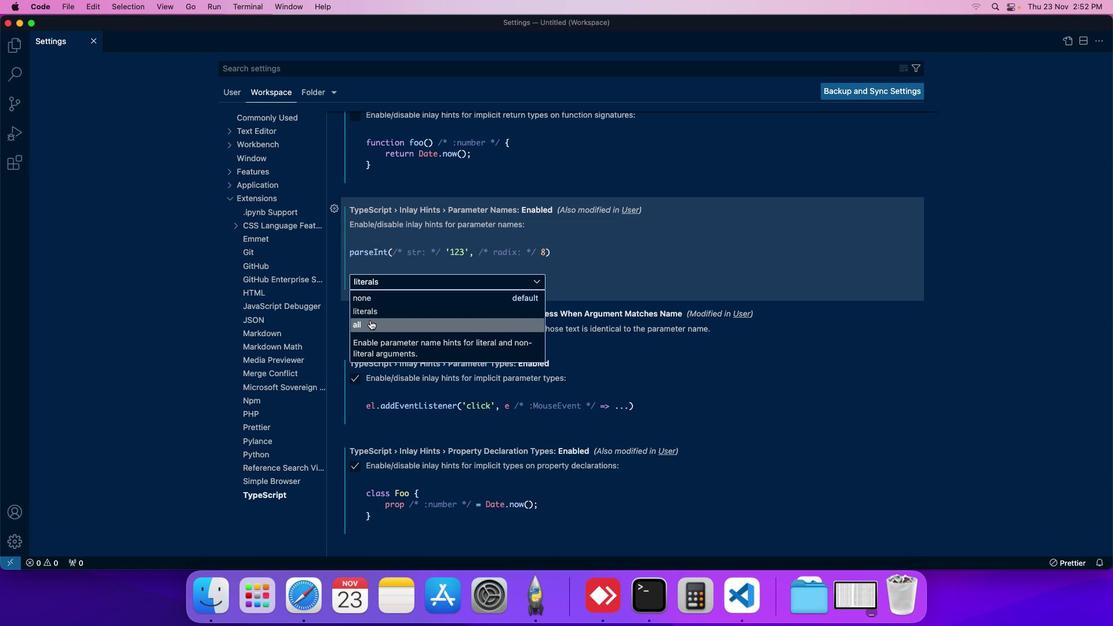 
Action: Mouse pressed left at (370, 320)
Screenshot: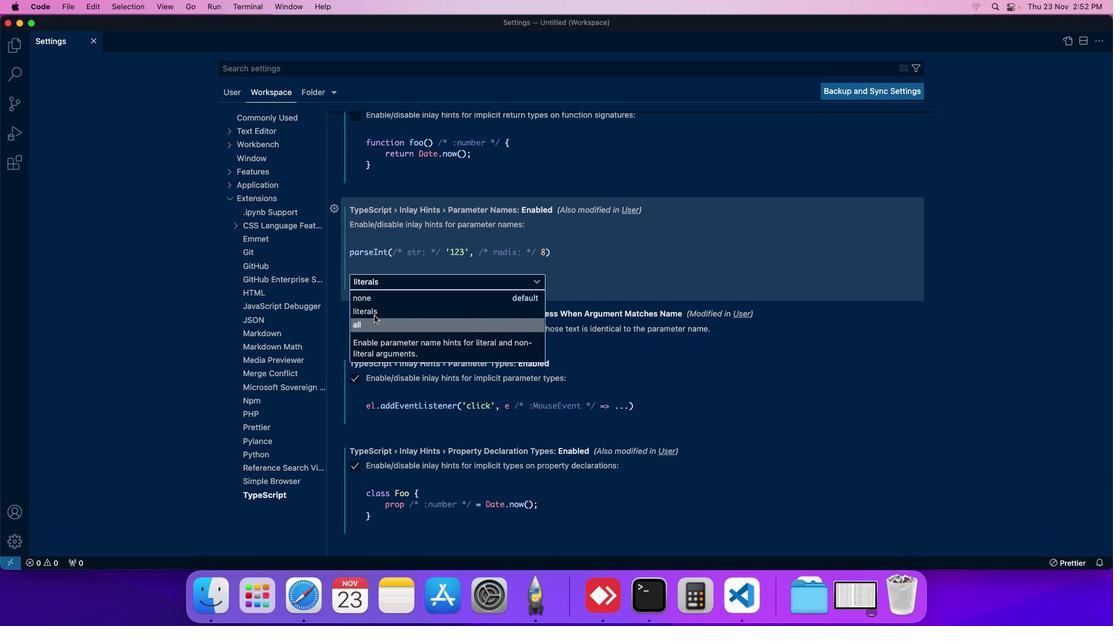 
Action: Mouse moved to (398, 284)
Screenshot: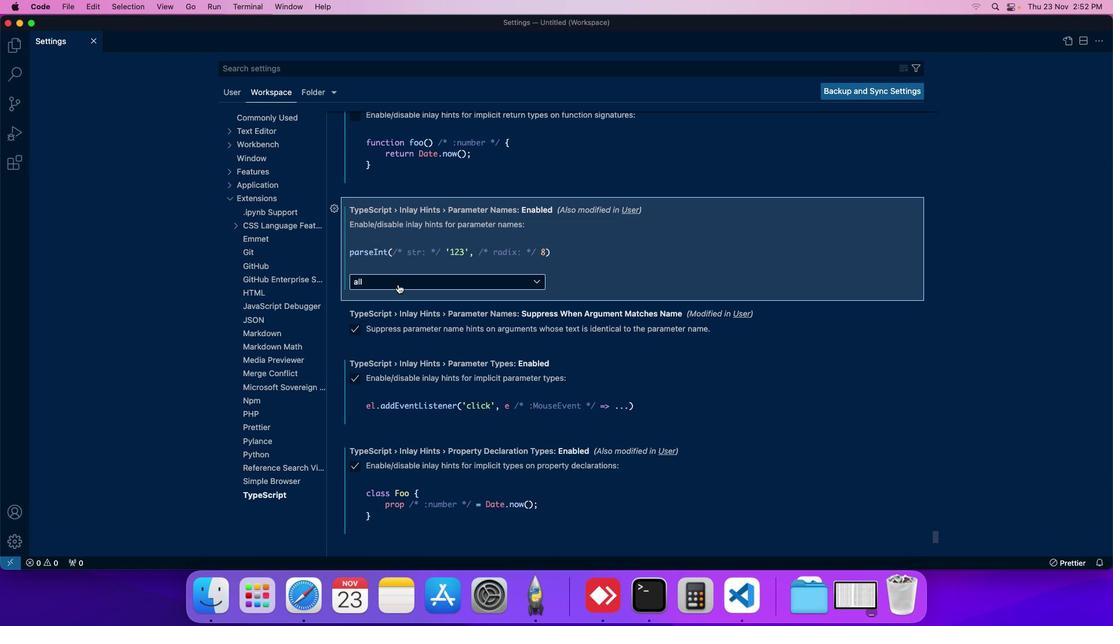 
